 Task: Assign in the project CodeStream the issue 'Develop a new feature to allow for personalized advertising and promotions' to the sprint 'Rapid Response'. Assign in the project CodeStream the issue 'Implement a new feature to allow for intelligent content filtering and curation' to the sprint 'Rapid Response'. Assign in the project CodeStream the issue 'Address issues related to system maintenance and update management' to the sprint 'Rapid Response'. Assign in the project CodeStream the issue 'Develop a new feature to allow for automated image recognition and classification' to the sprint 'Rapid Response'
Action: Mouse moved to (244, 79)
Screenshot: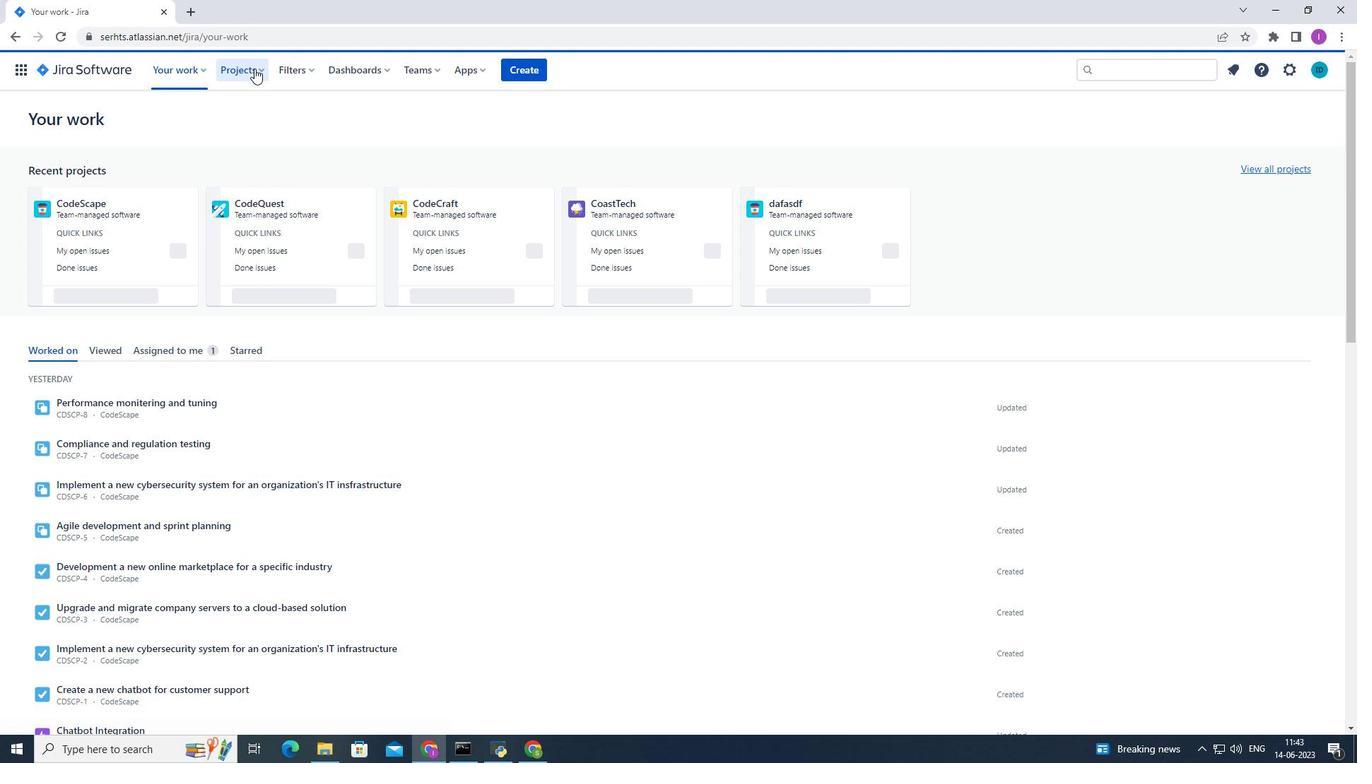 
Action: Mouse pressed left at (244, 79)
Screenshot: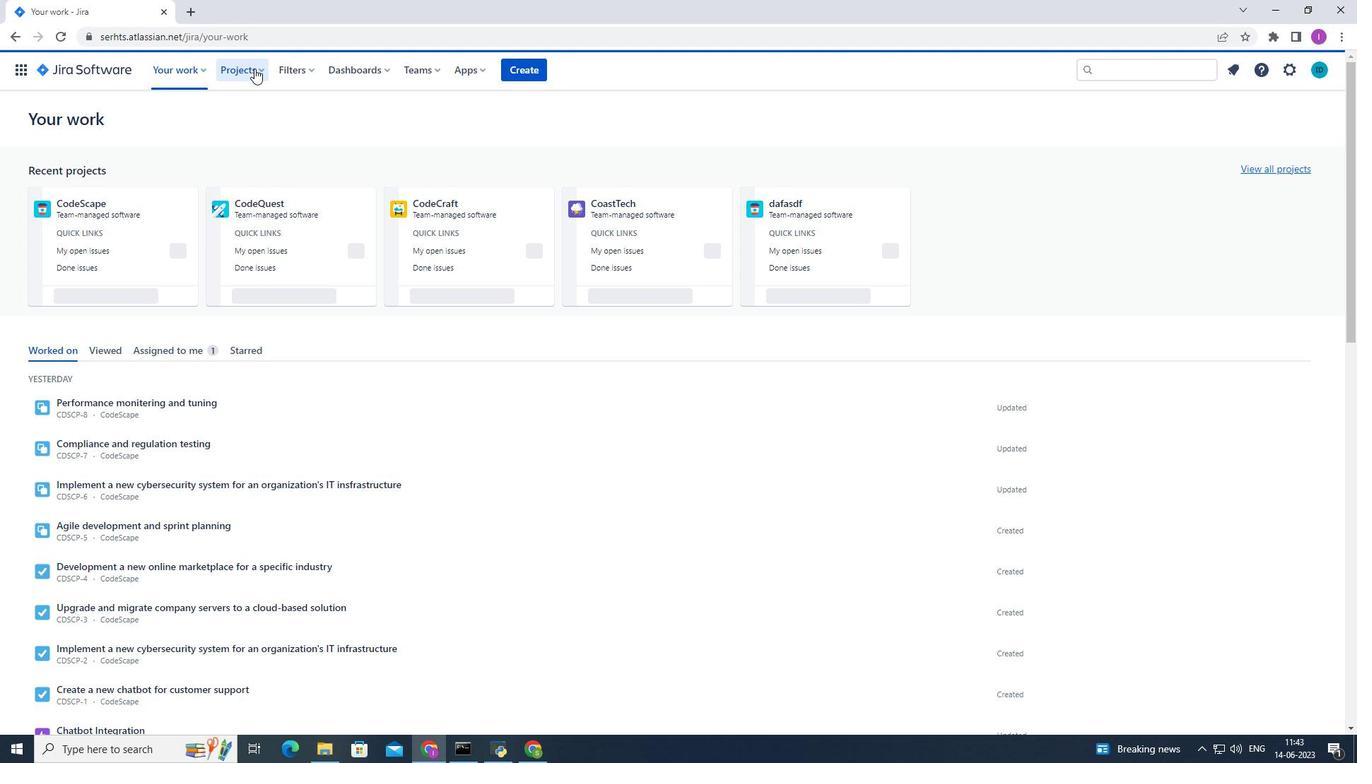 
Action: Mouse moved to (278, 129)
Screenshot: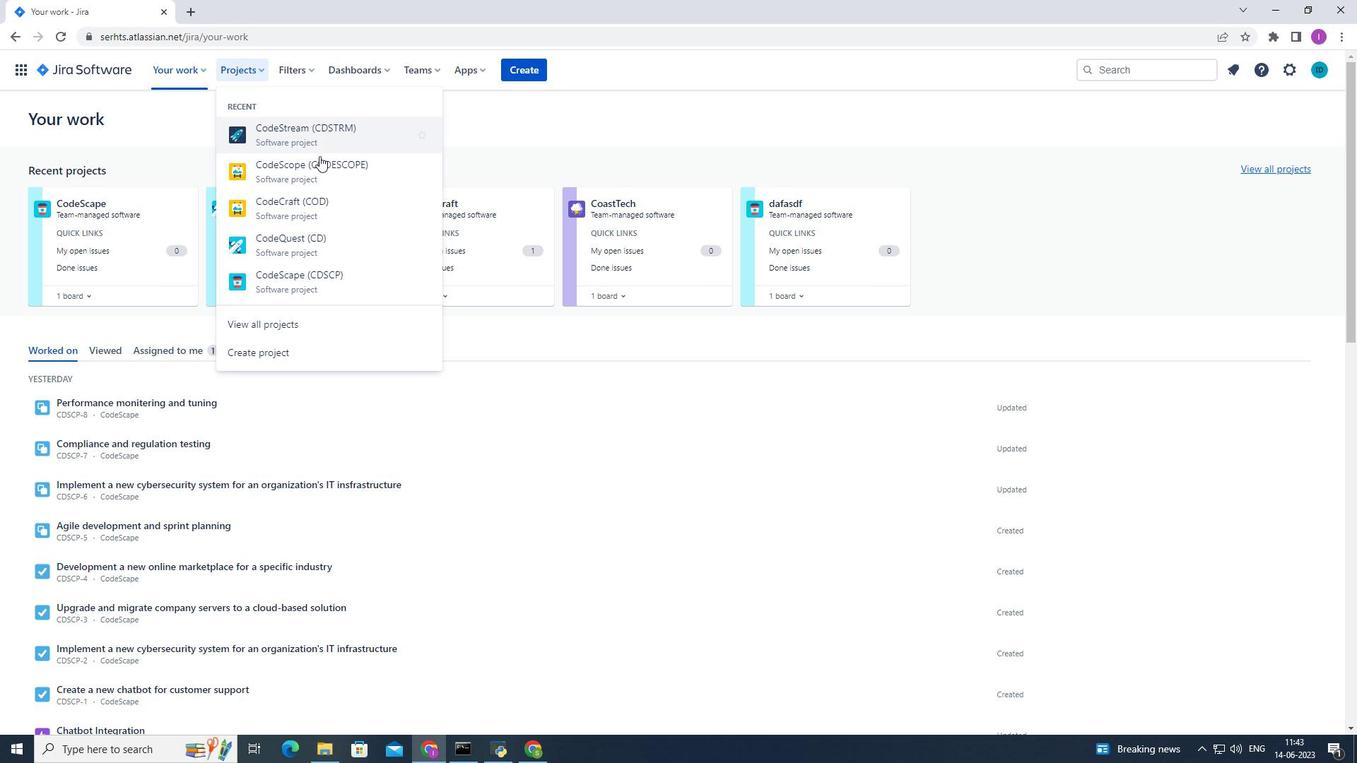 
Action: Mouse pressed left at (278, 129)
Screenshot: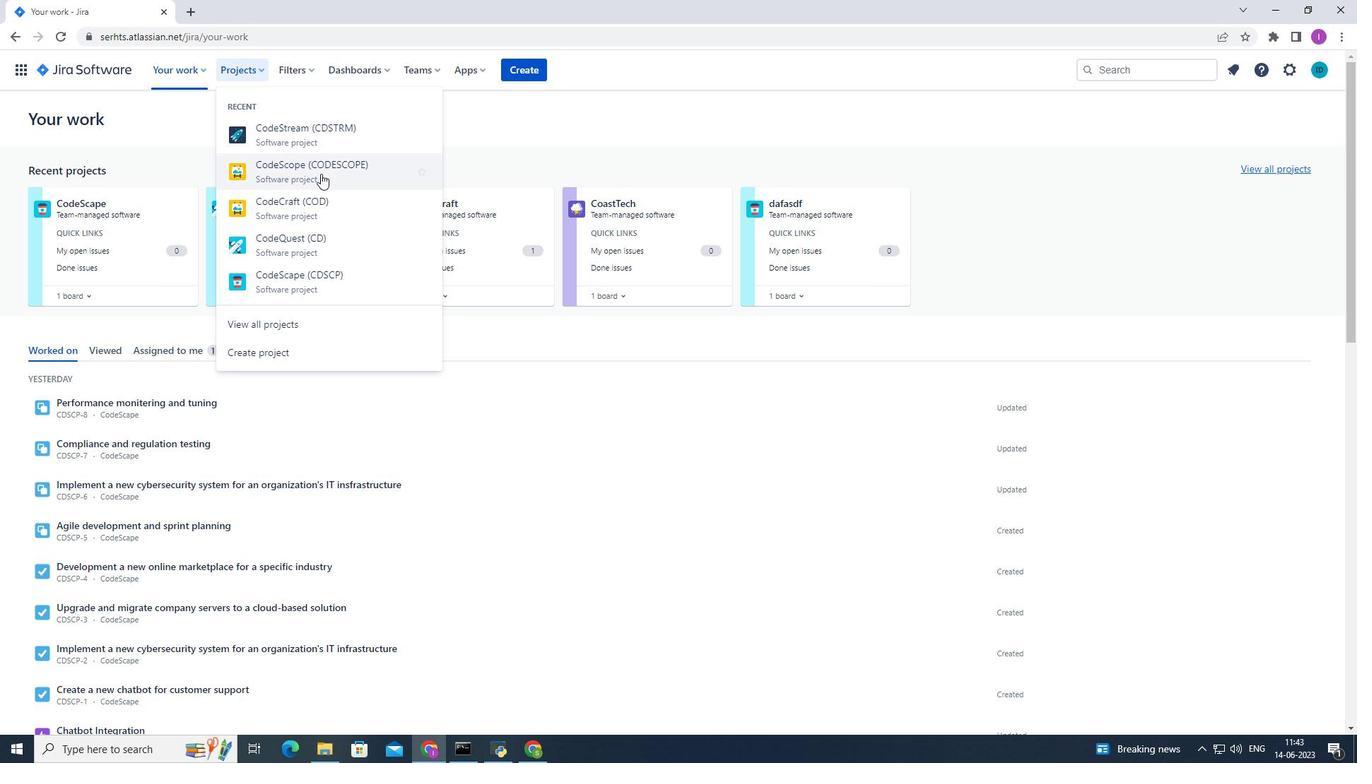 
Action: Mouse moved to (92, 215)
Screenshot: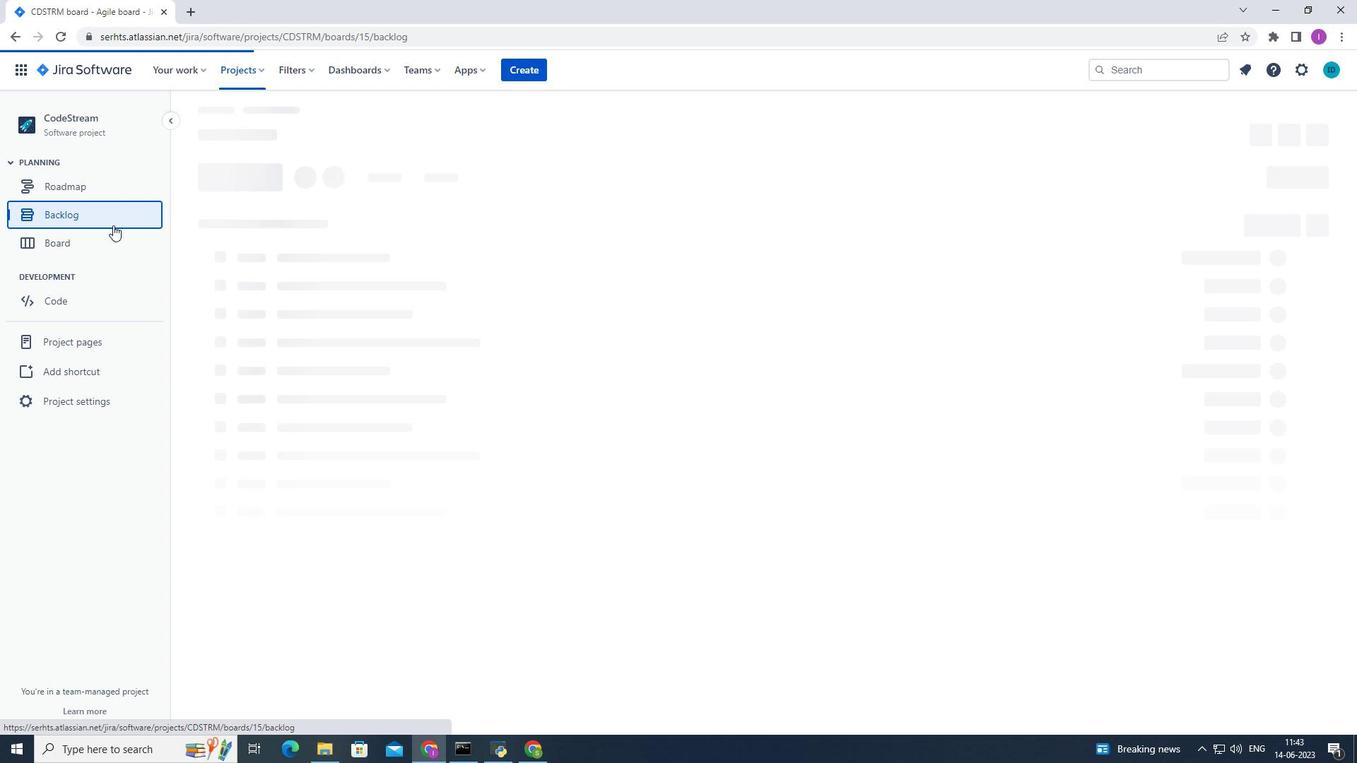 
Action: Mouse pressed left at (92, 215)
Screenshot: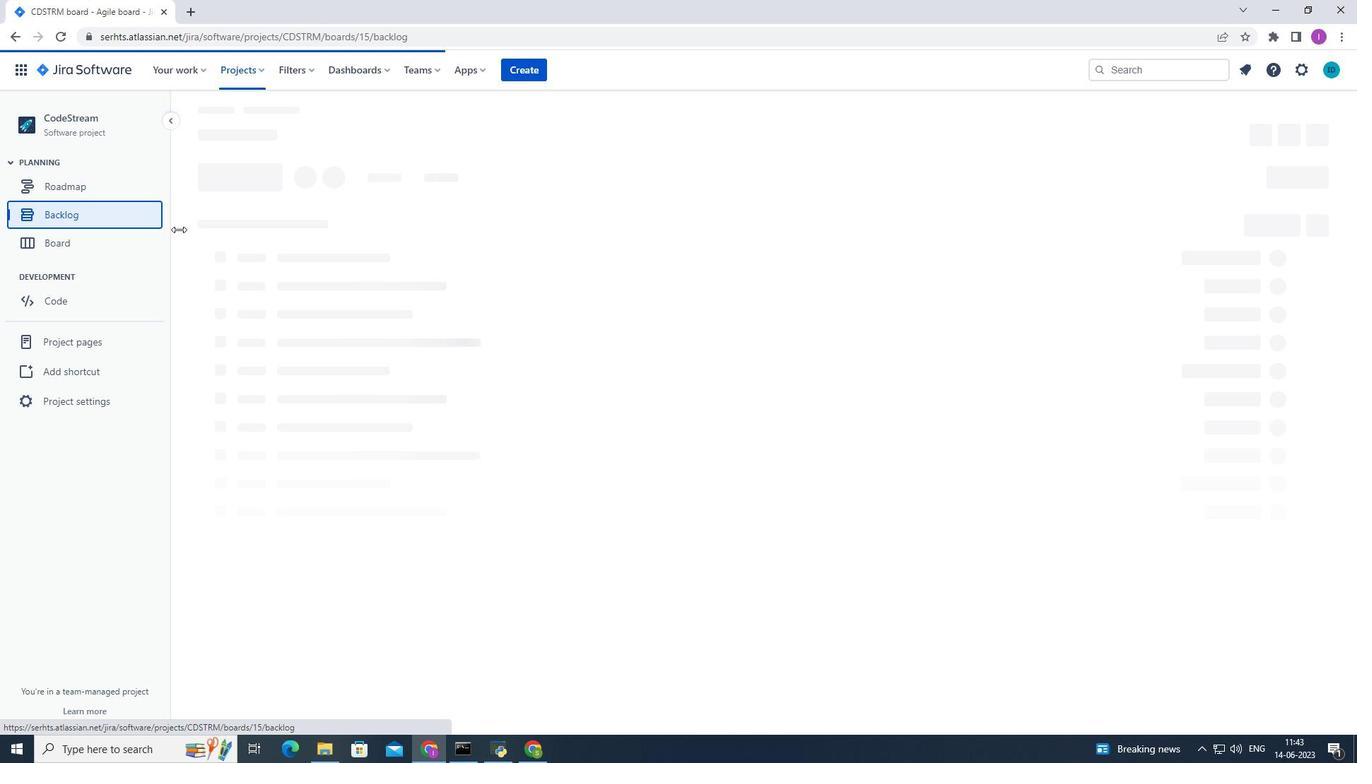 
Action: Mouse moved to (121, 65)
Screenshot: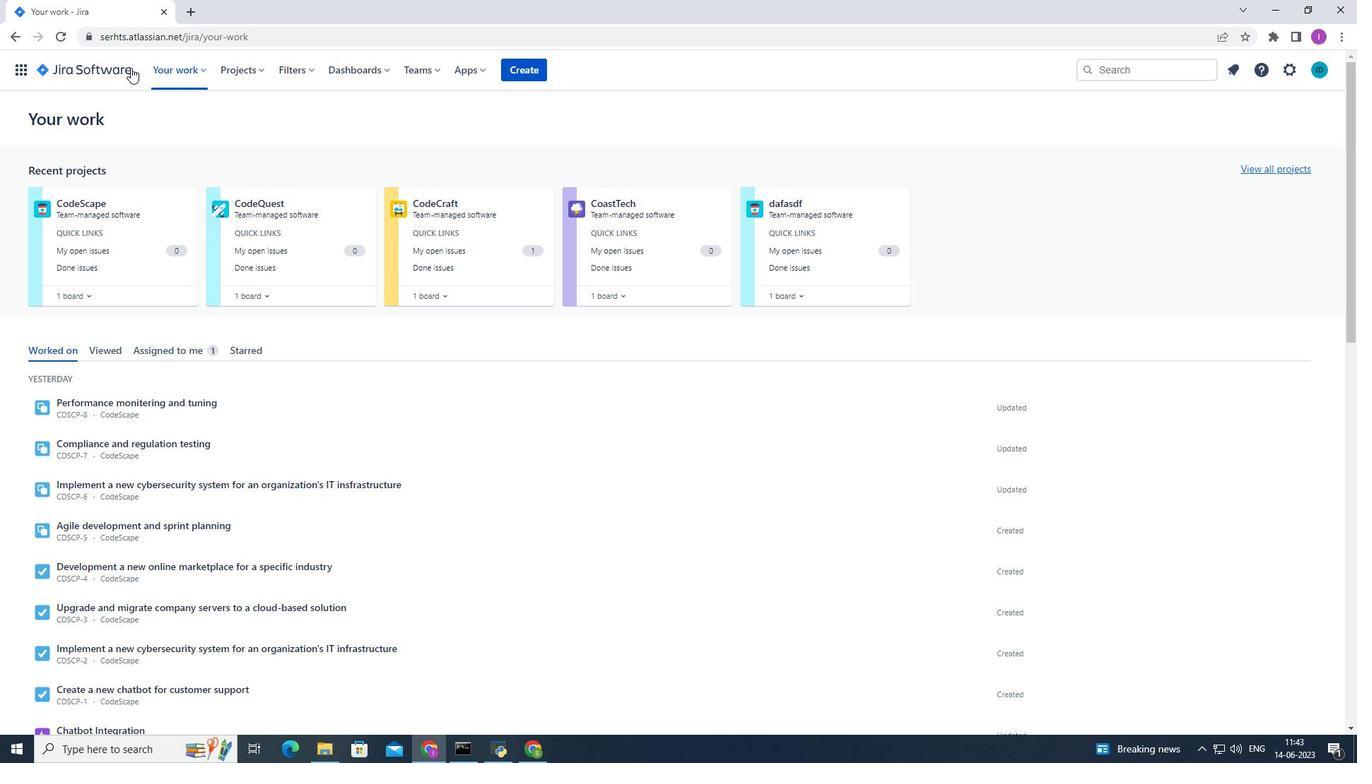 
Action: Mouse pressed left at (121, 65)
Screenshot: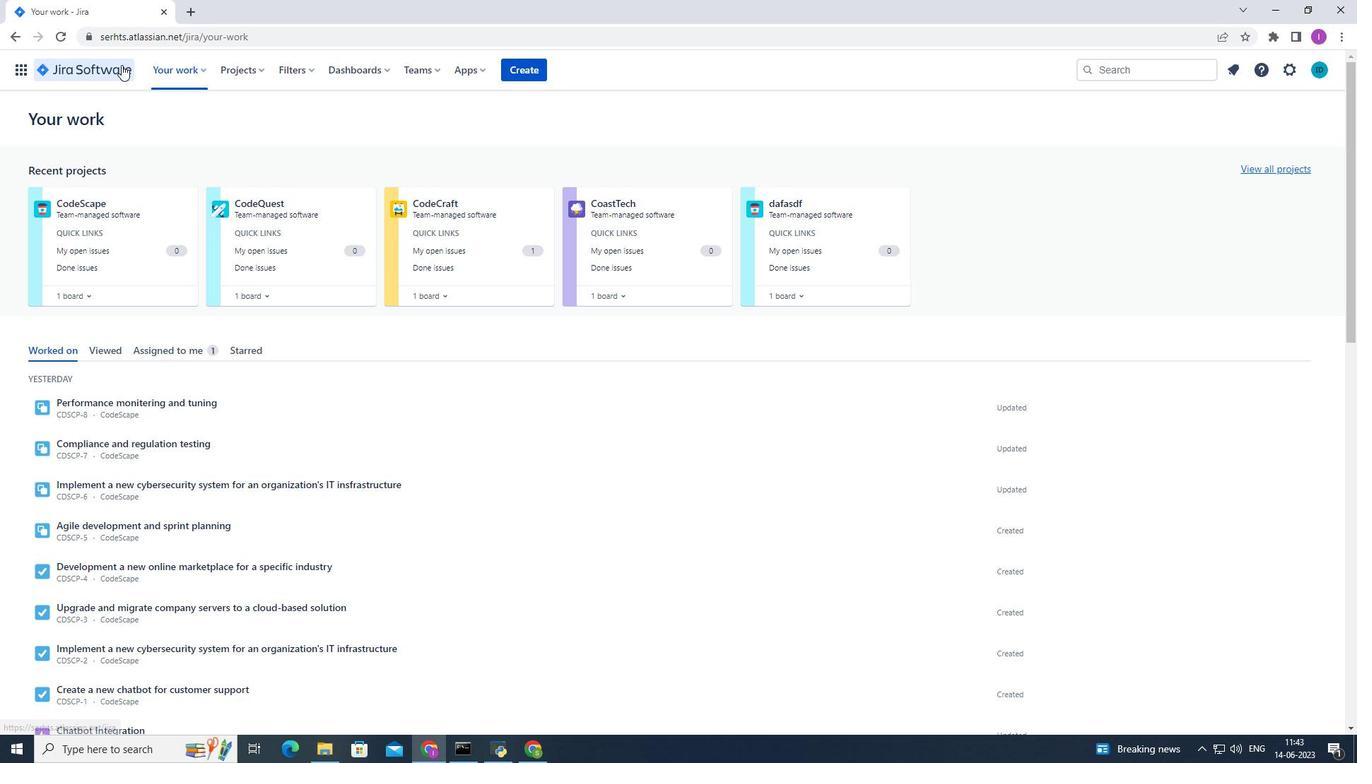 
Action: Mouse moved to (245, 70)
Screenshot: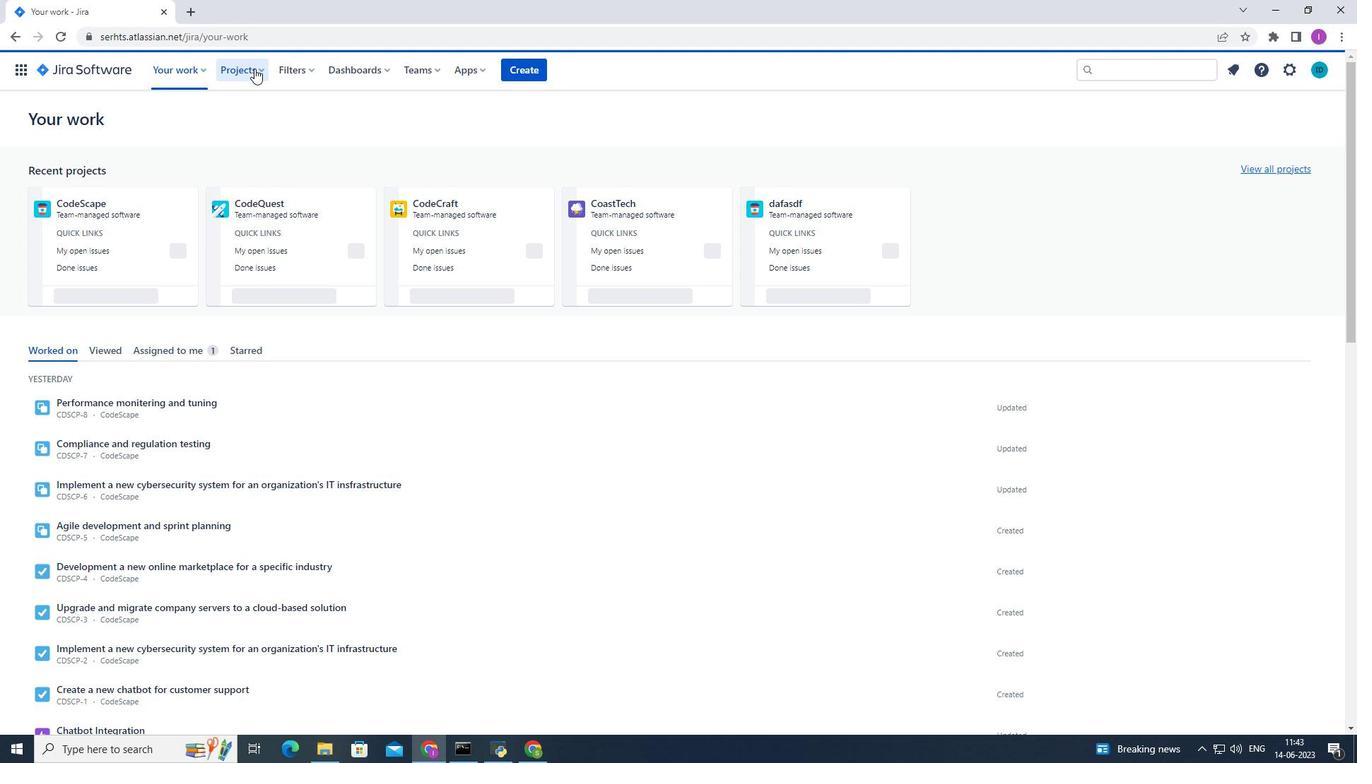 
Action: Mouse pressed left at (245, 70)
Screenshot: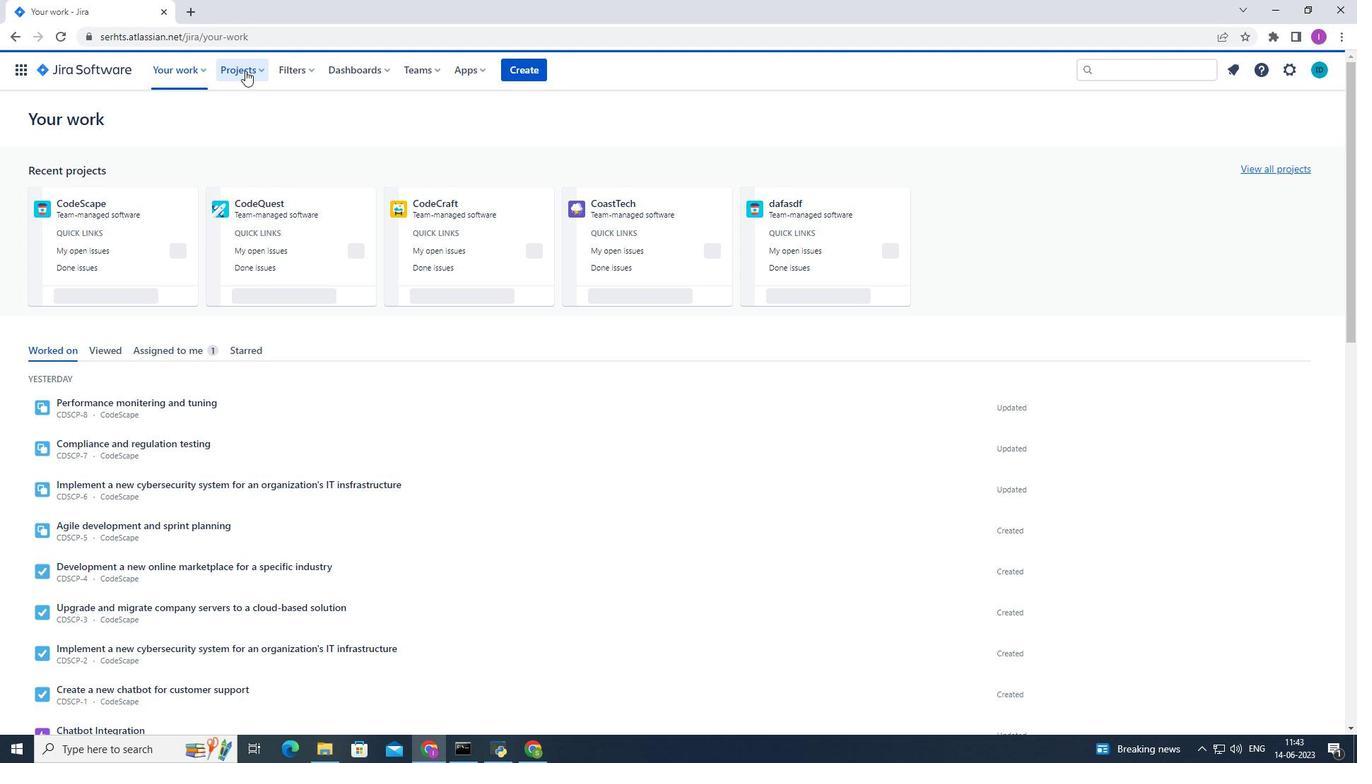 
Action: Mouse moved to (296, 121)
Screenshot: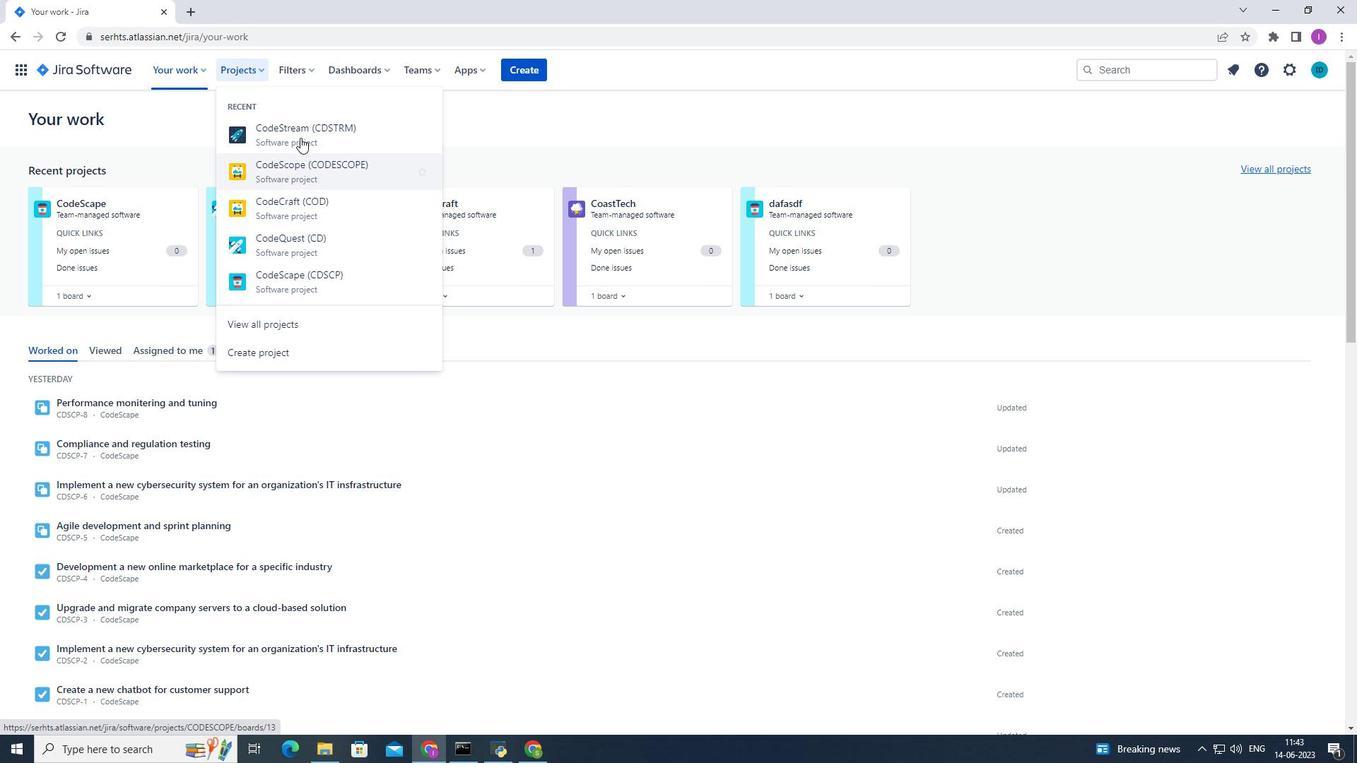 
Action: Mouse pressed left at (296, 121)
Screenshot: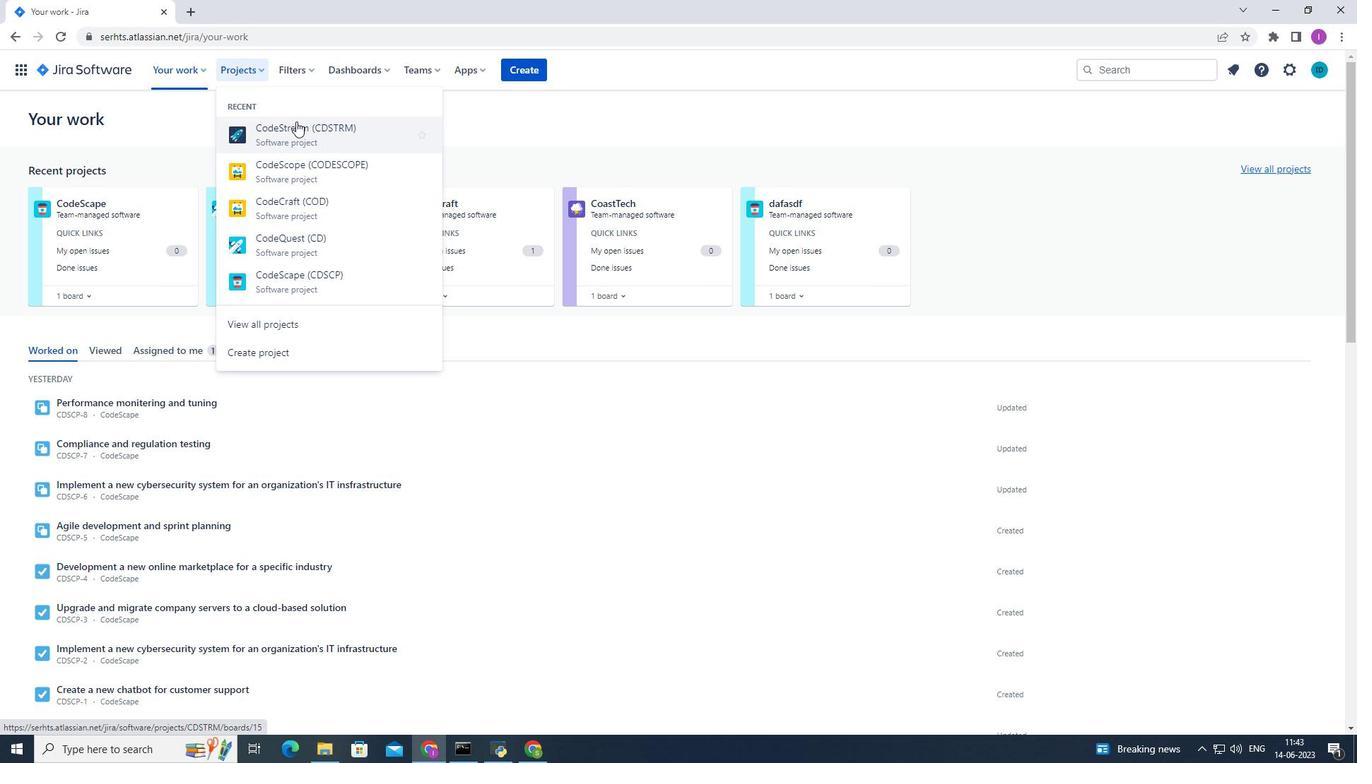 
Action: Mouse moved to (75, 219)
Screenshot: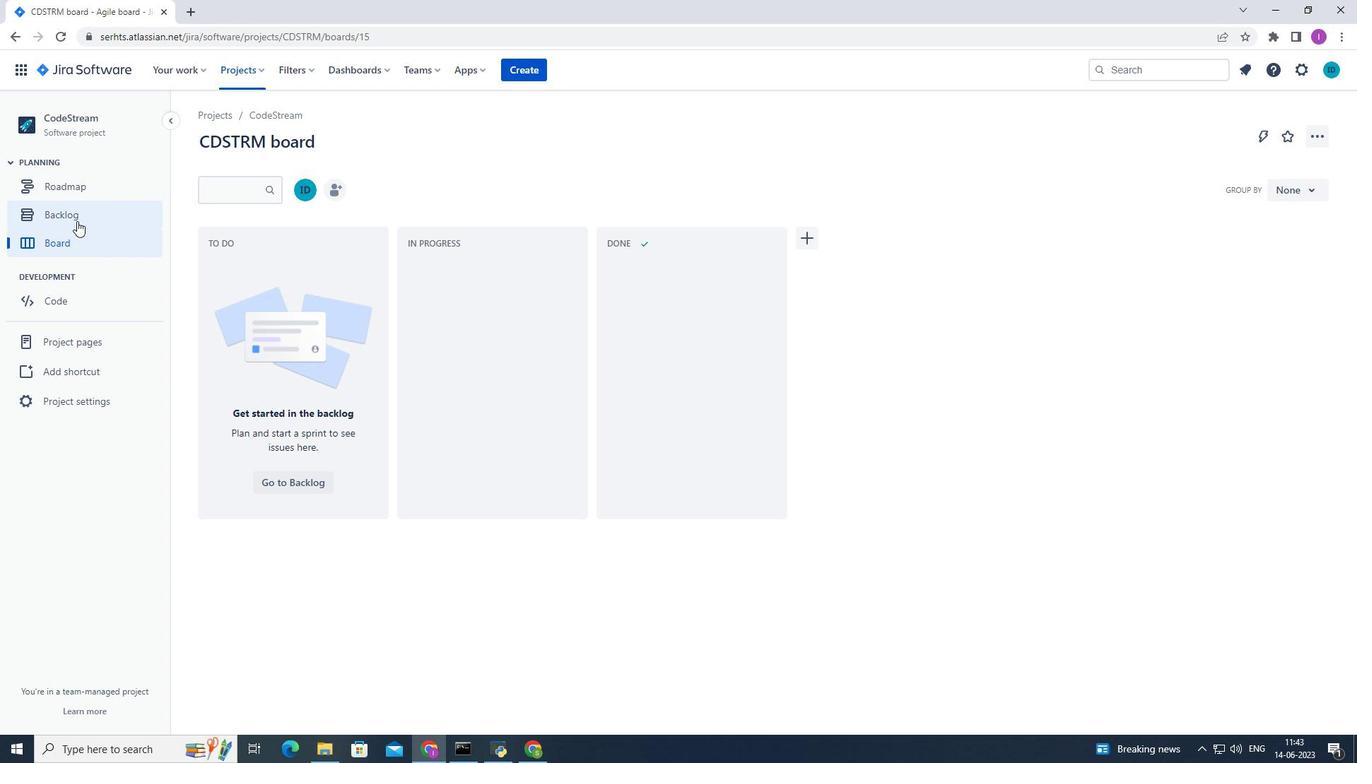 
Action: Mouse pressed left at (75, 219)
Screenshot: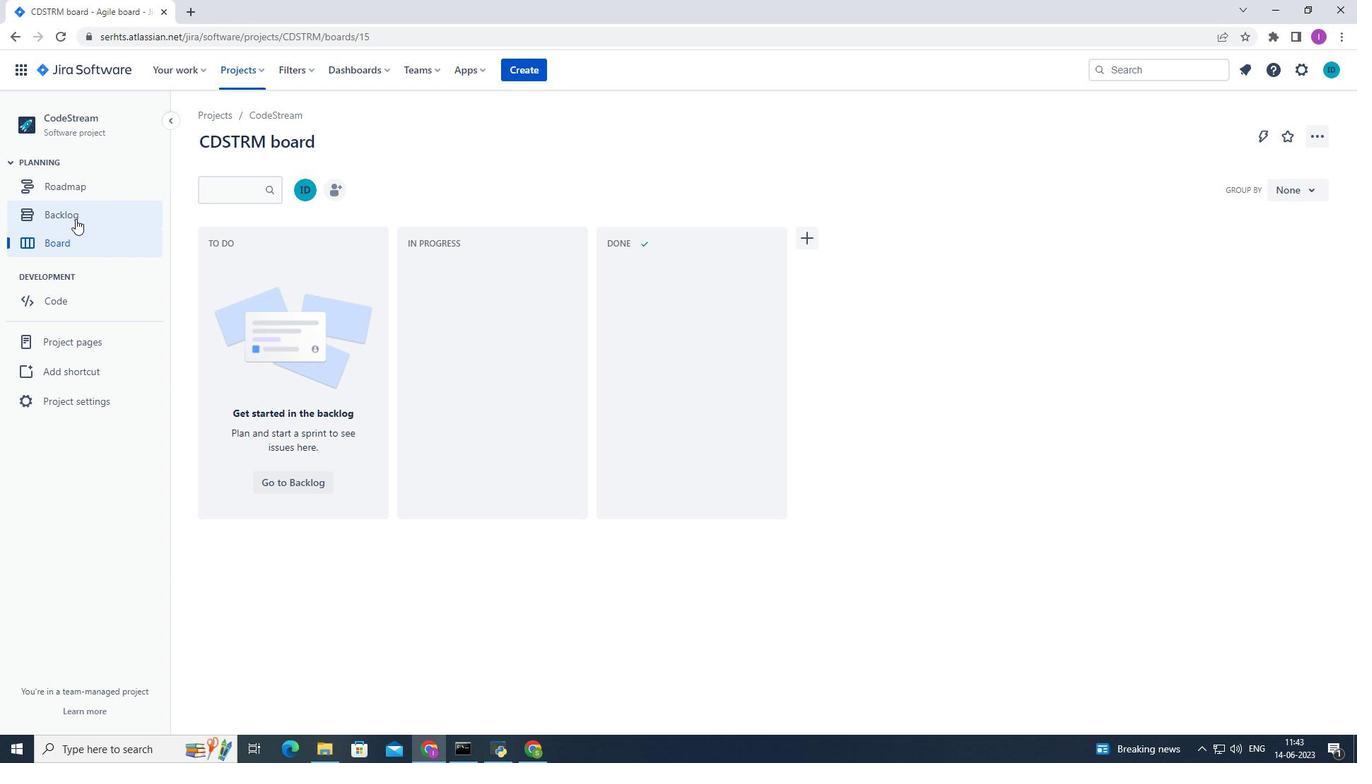 
Action: Mouse moved to (588, 419)
Screenshot: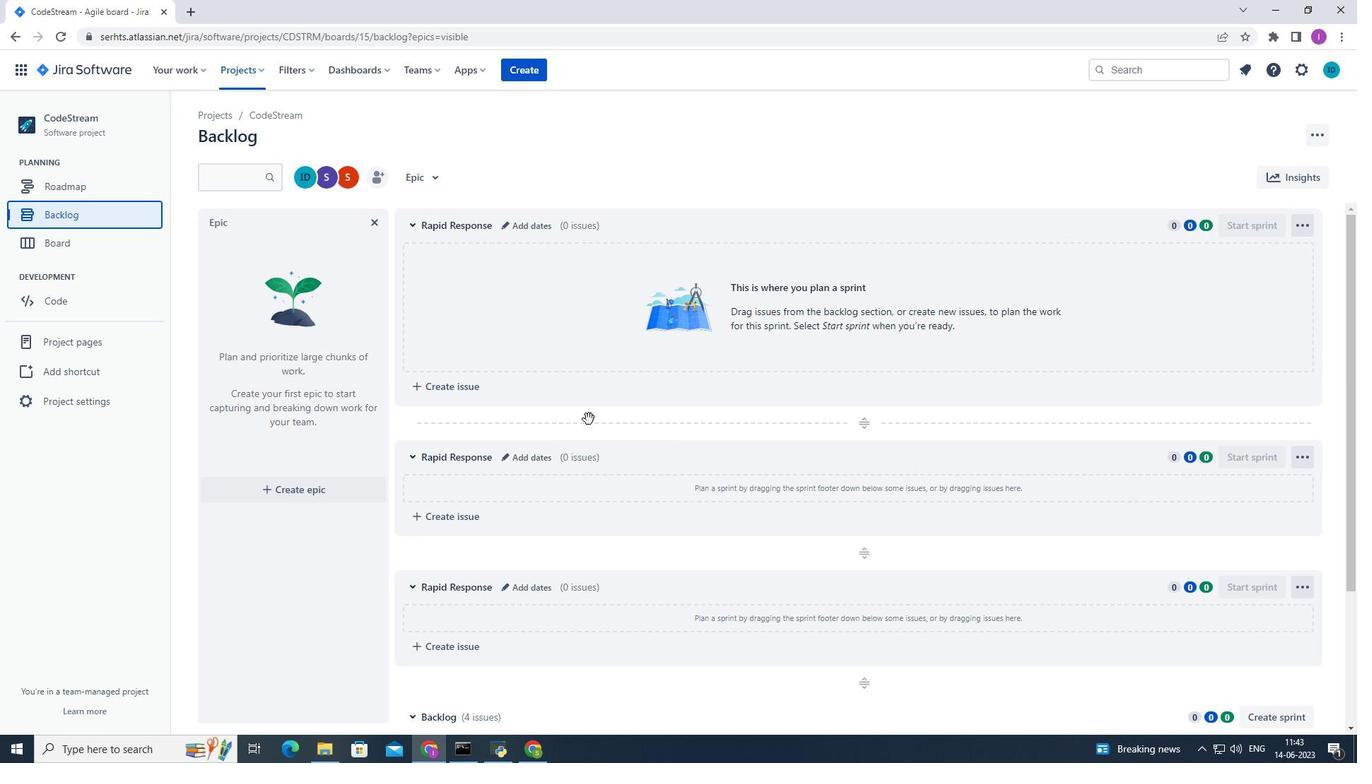 
Action: Mouse scrolled (588, 418) with delta (0, 0)
Screenshot: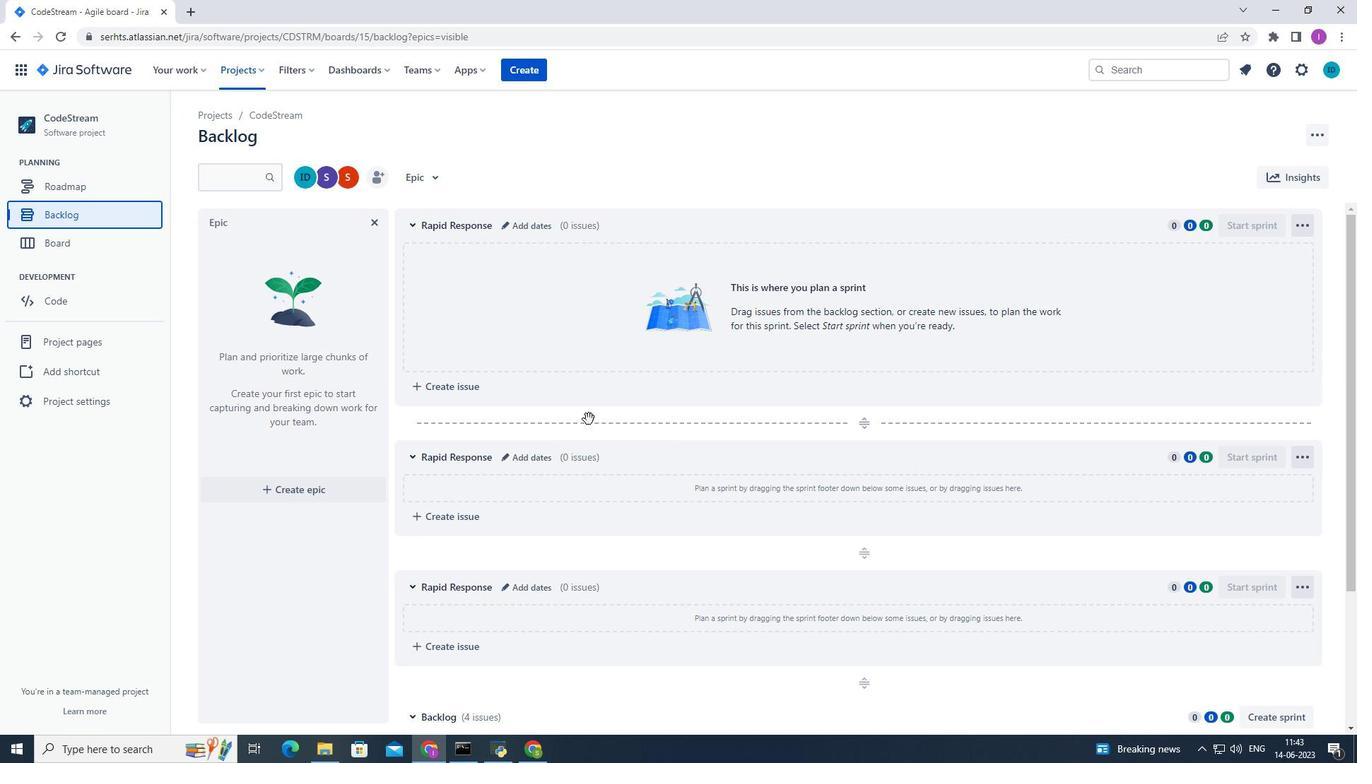 
Action: Mouse moved to (592, 419)
Screenshot: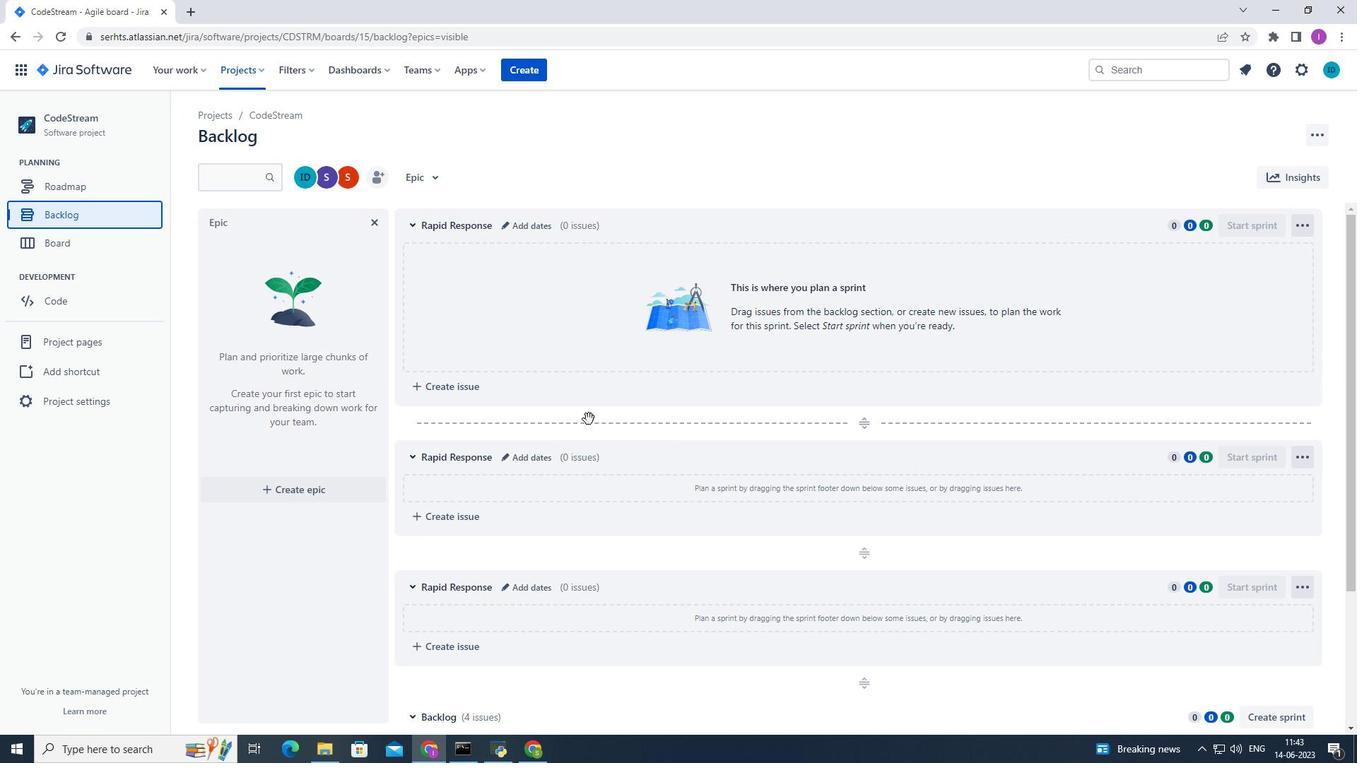 
Action: Mouse scrolled (591, 418) with delta (0, 0)
Screenshot: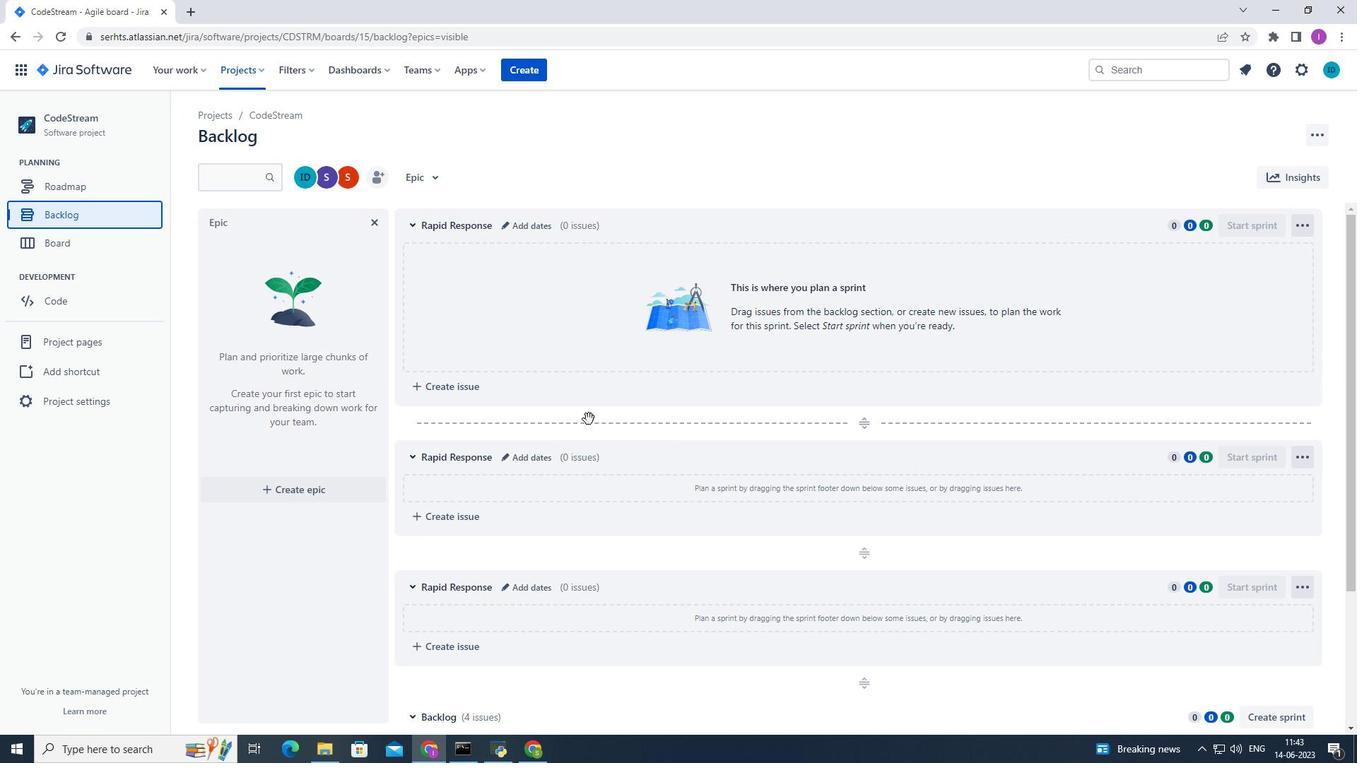 
Action: Mouse moved to (637, 437)
Screenshot: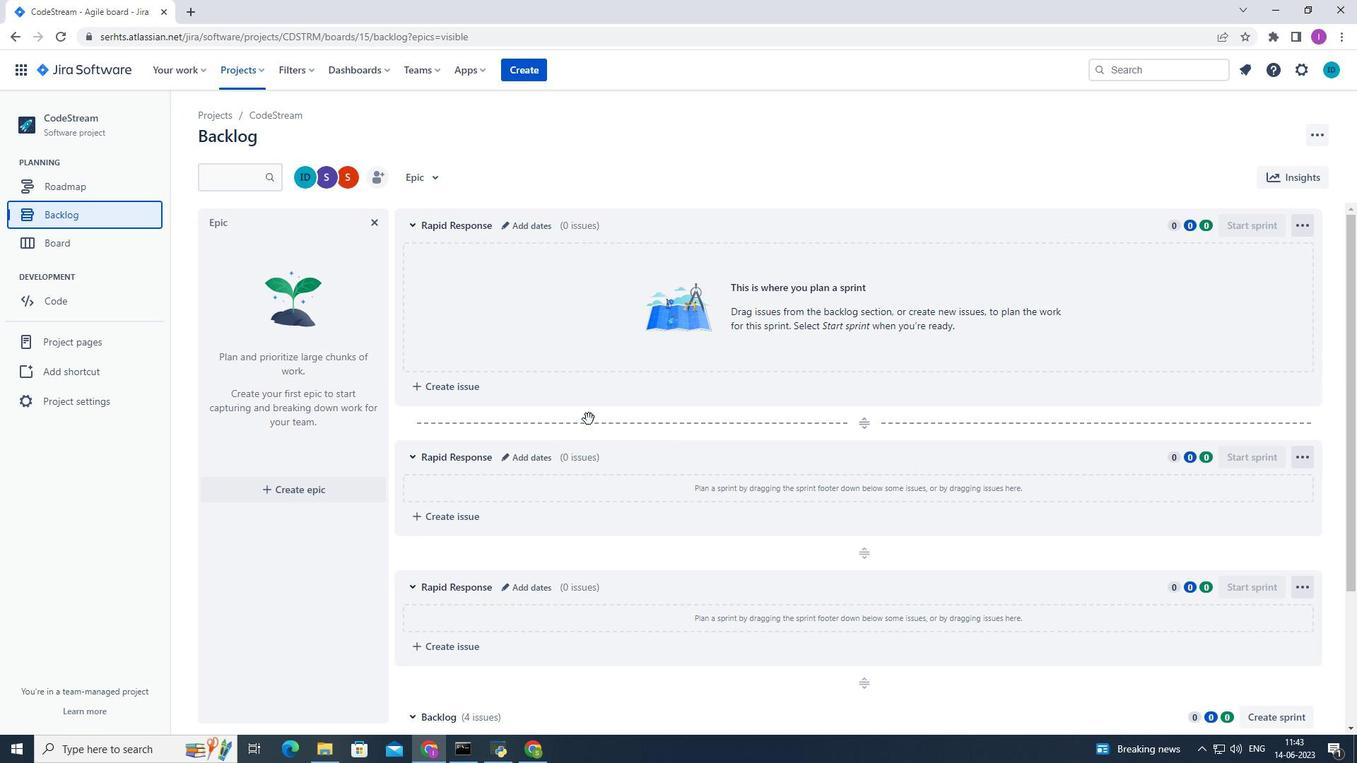 
Action: Mouse scrolled (612, 426) with delta (0, 0)
Screenshot: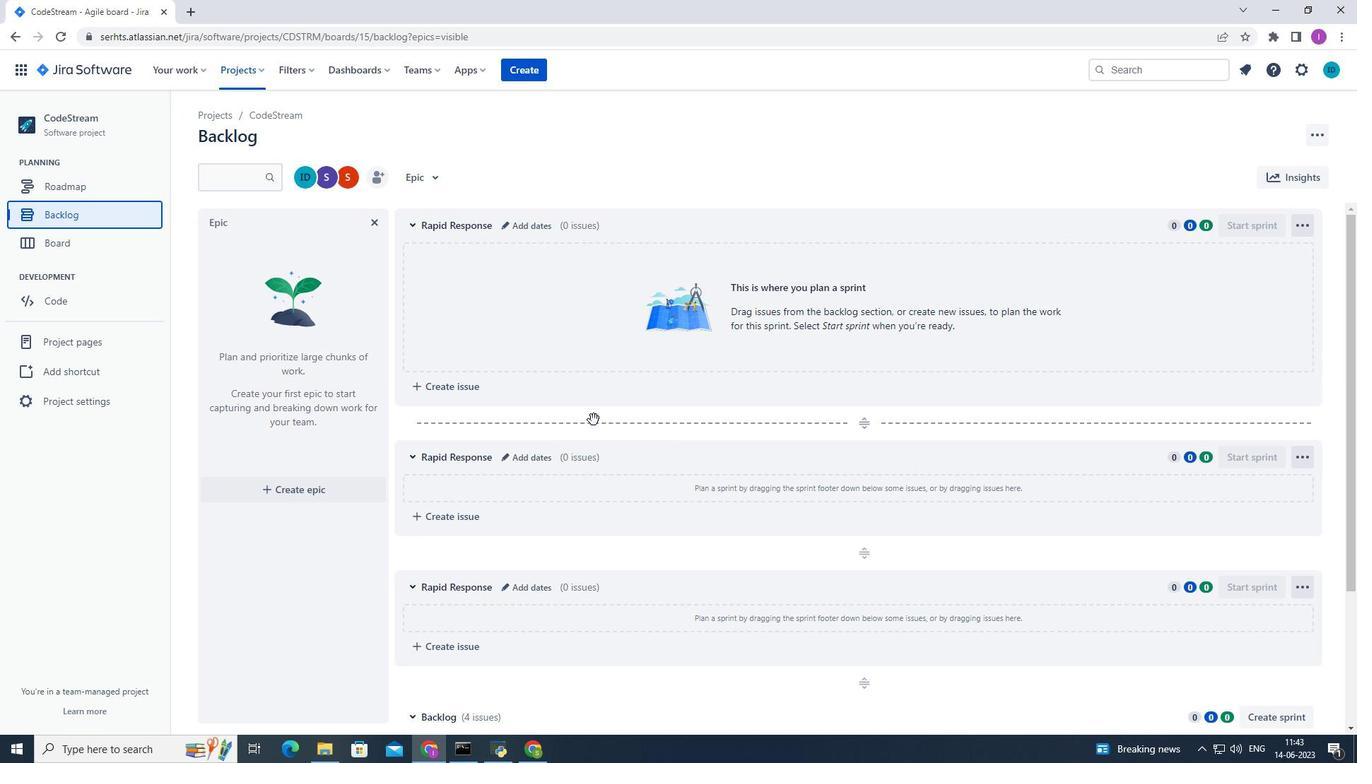 
Action: Mouse moved to (695, 444)
Screenshot: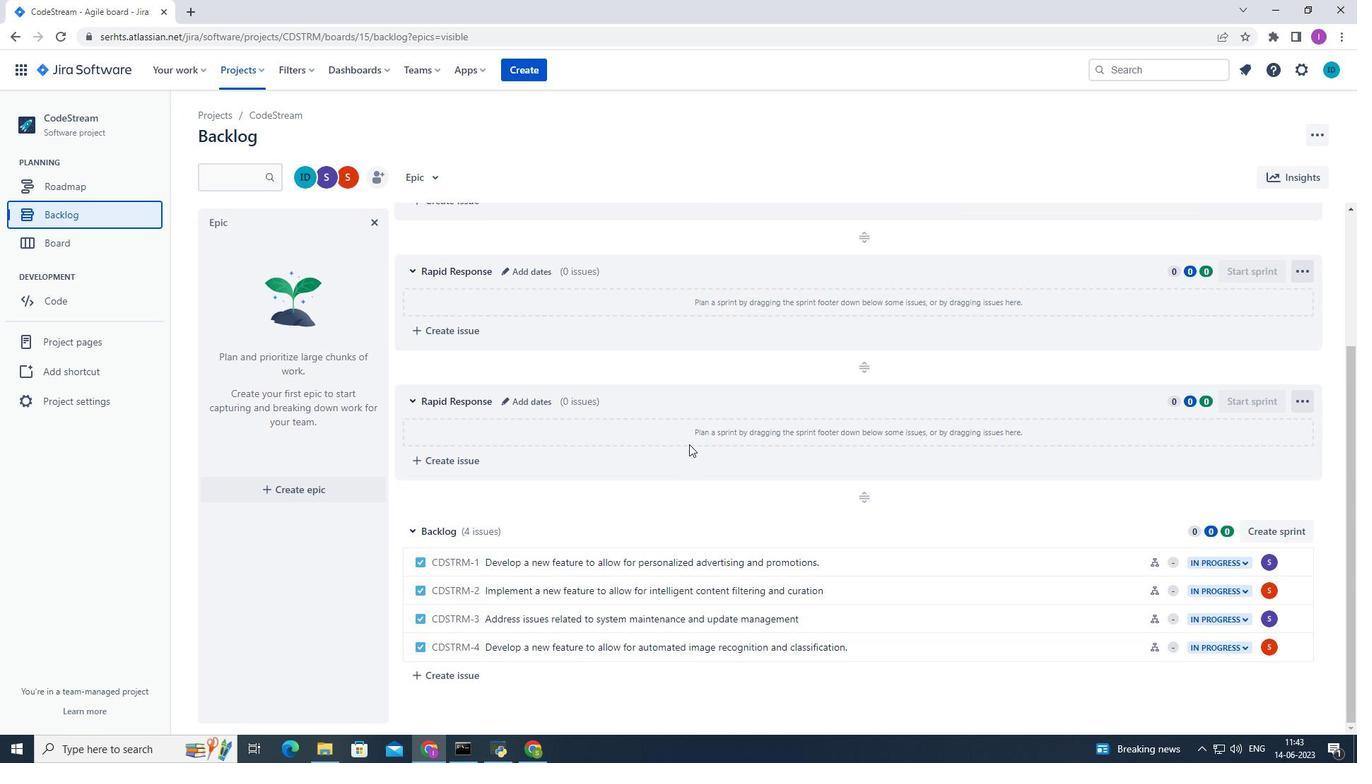 
Action: Mouse scrolled (695, 444) with delta (0, 0)
Screenshot: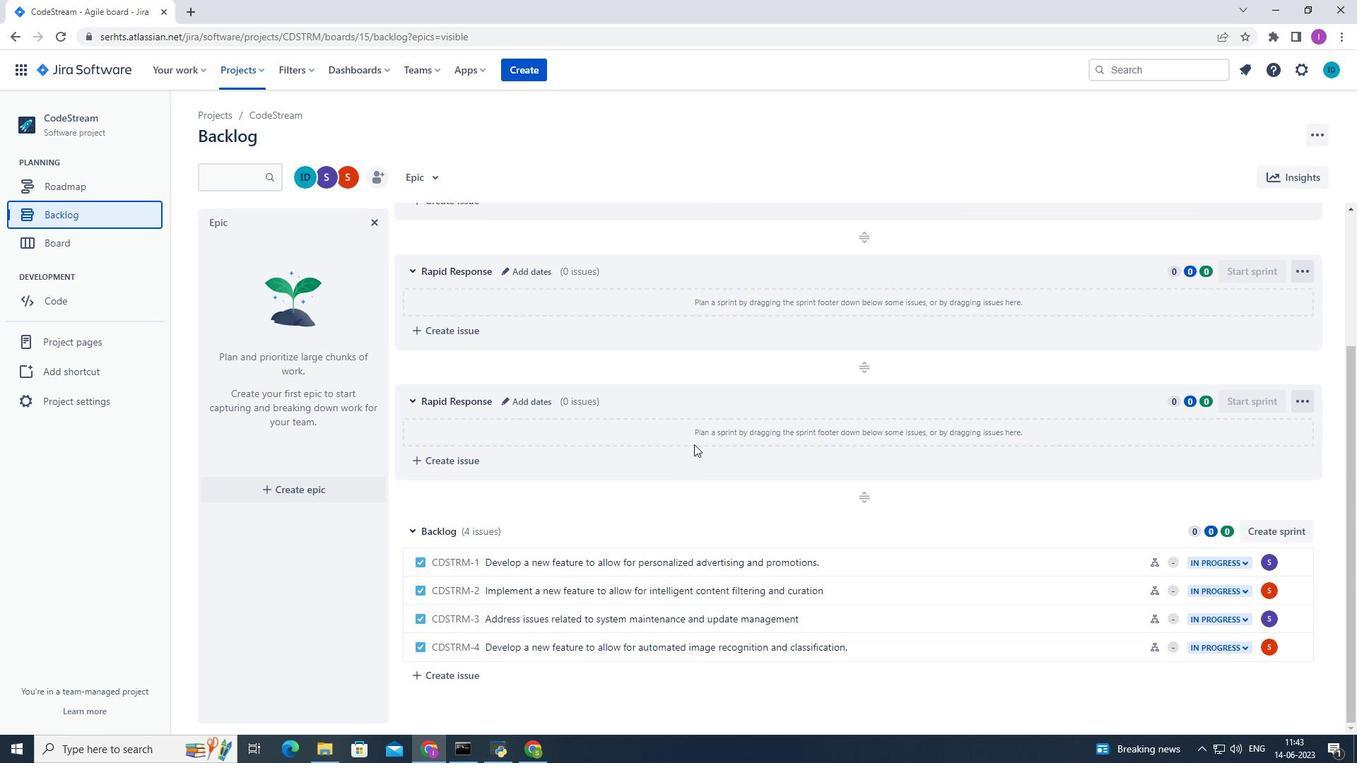 
Action: Mouse scrolled (695, 444) with delta (0, 0)
Screenshot: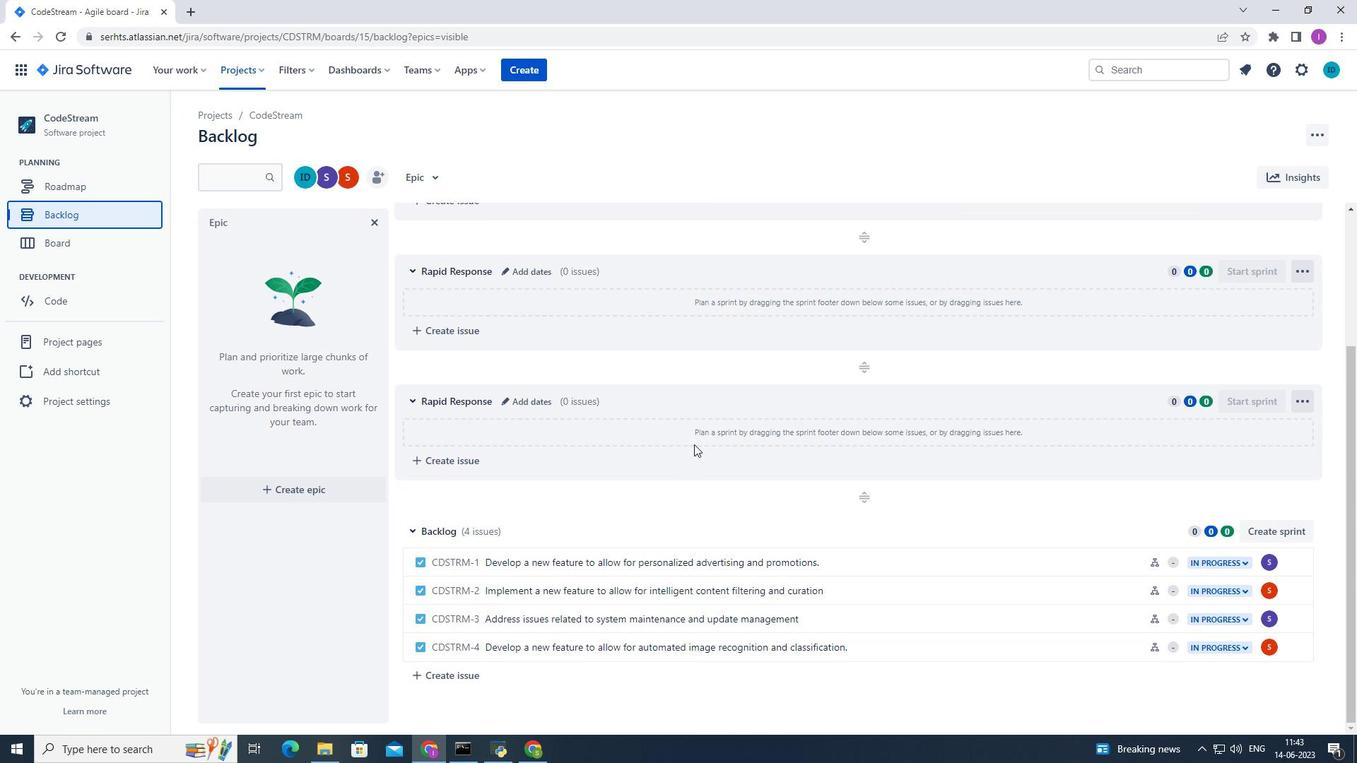 
Action: Mouse scrolled (695, 444) with delta (0, 0)
Screenshot: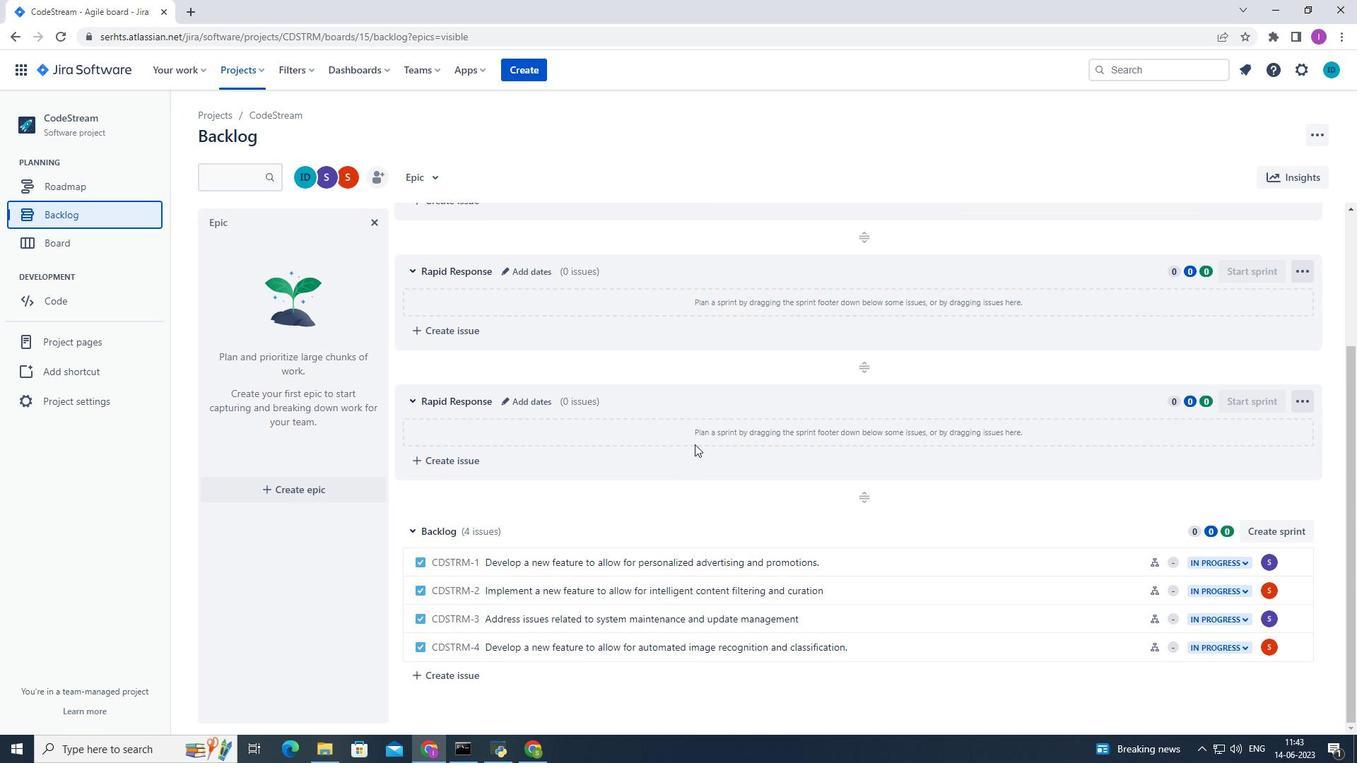 
Action: Mouse moved to (1296, 560)
Screenshot: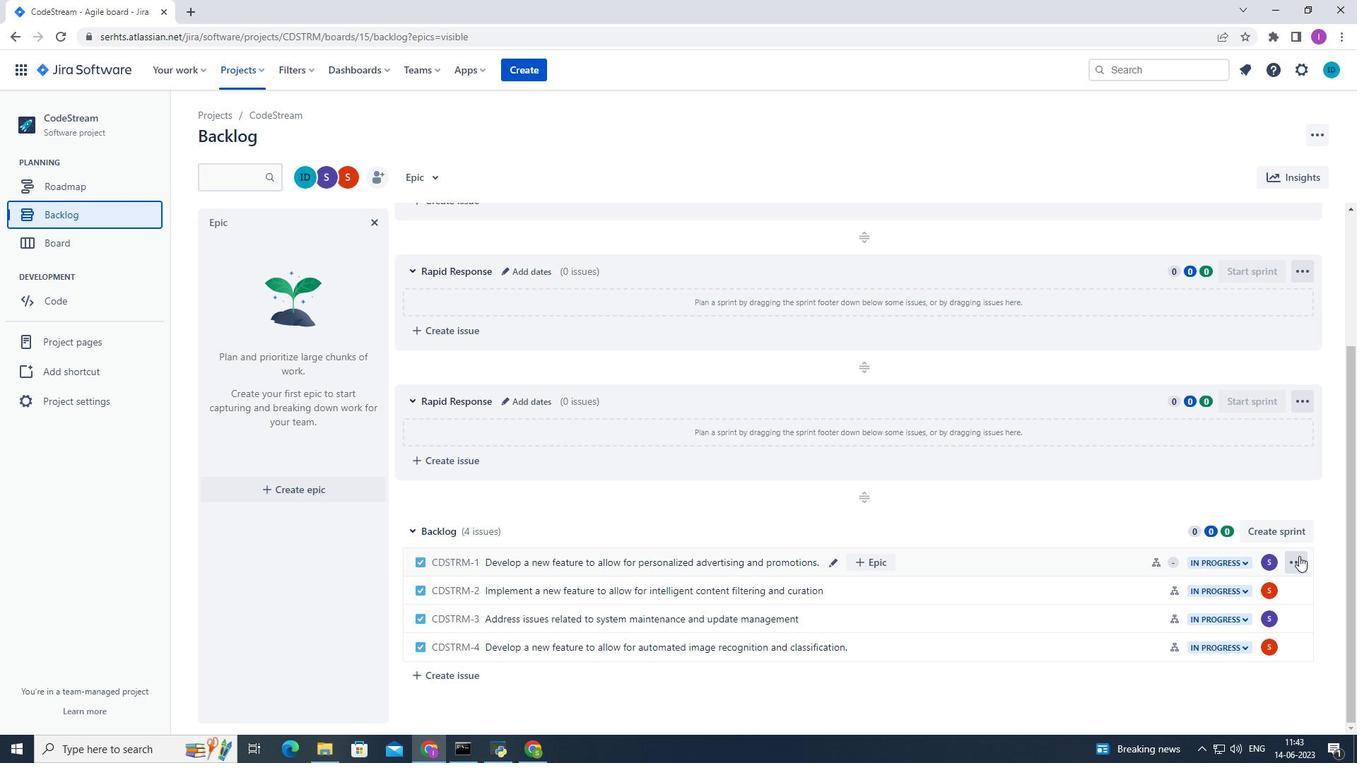 
Action: Mouse pressed left at (1296, 560)
Screenshot: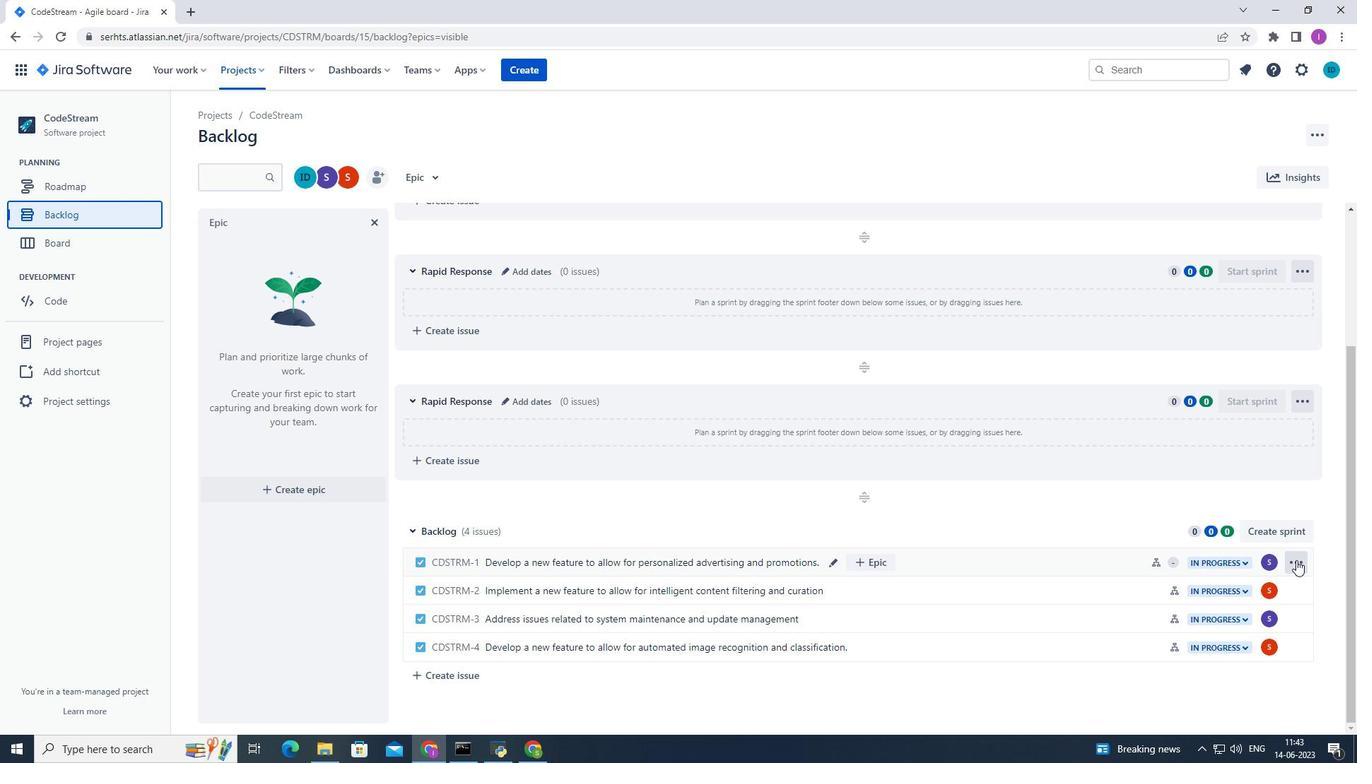 
Action: Mouse pressed left at (1296, 560)
Screenshot: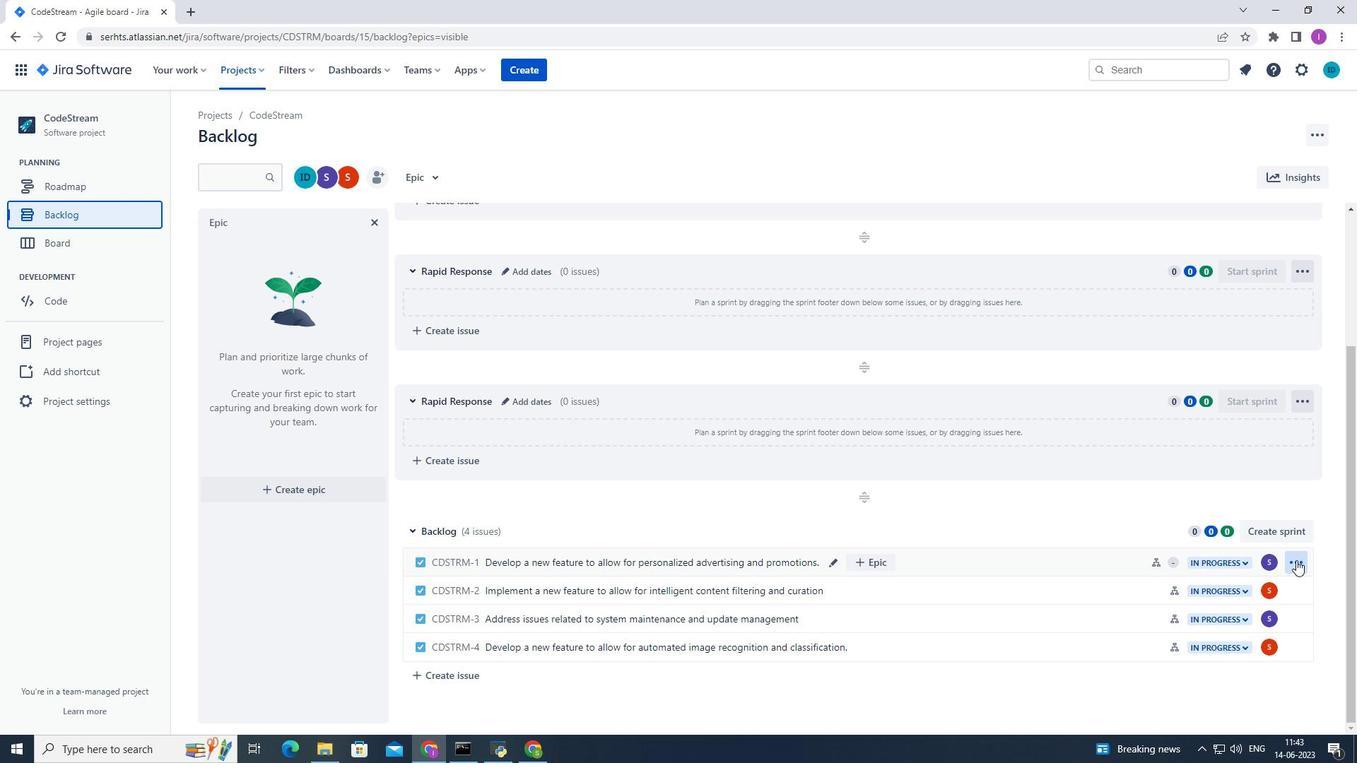
Action: Mouse moved to (1298, 562)
Screenshot: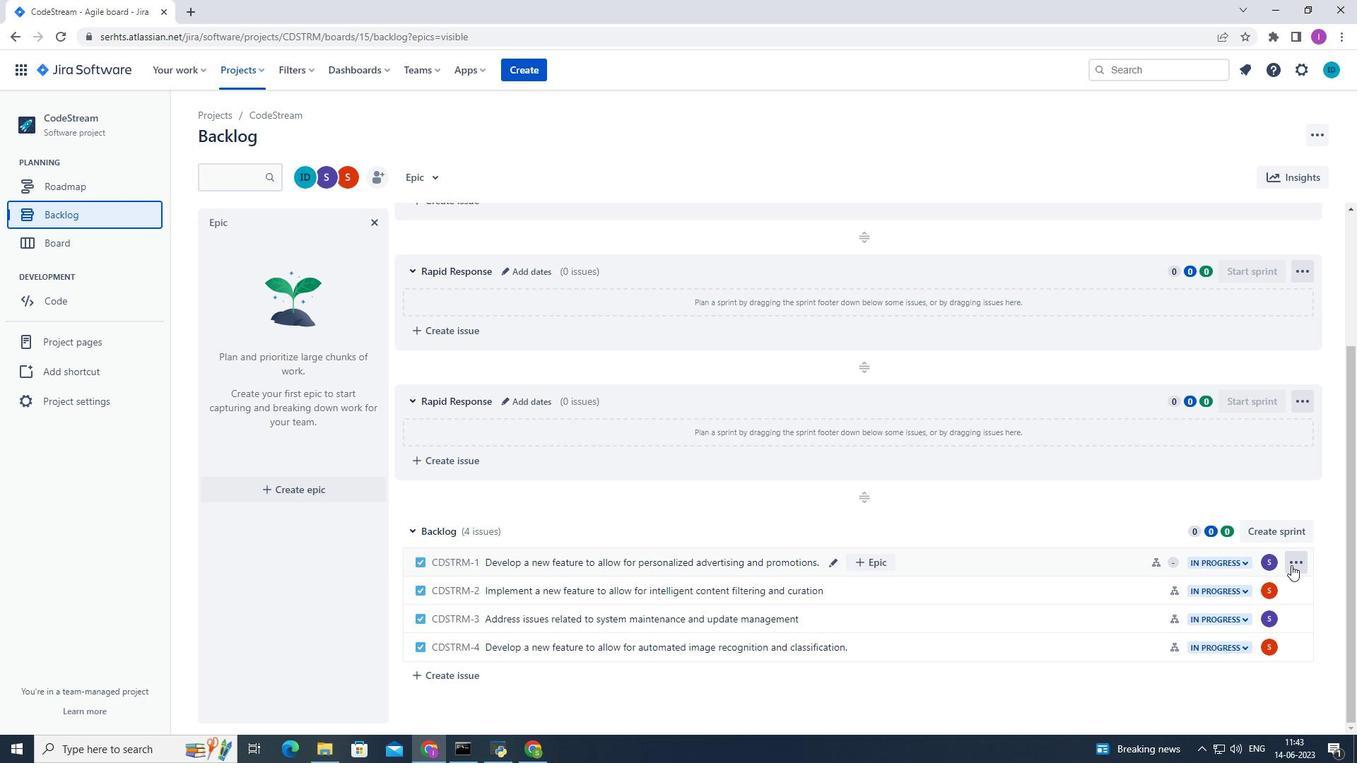 
Action: Mouse pressed left at (1298, 562)
Screenshot: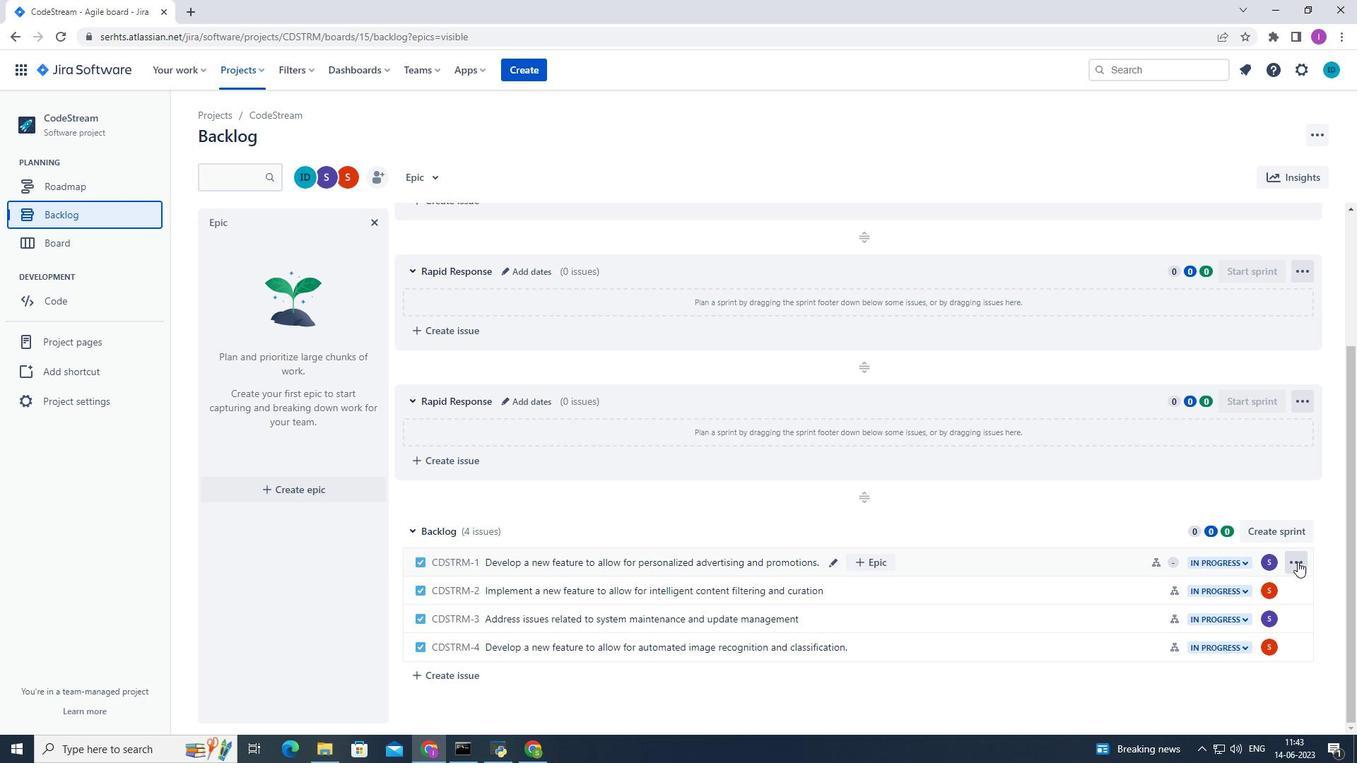 
Action: Mouse moved to (1254, 440)
Screenshot: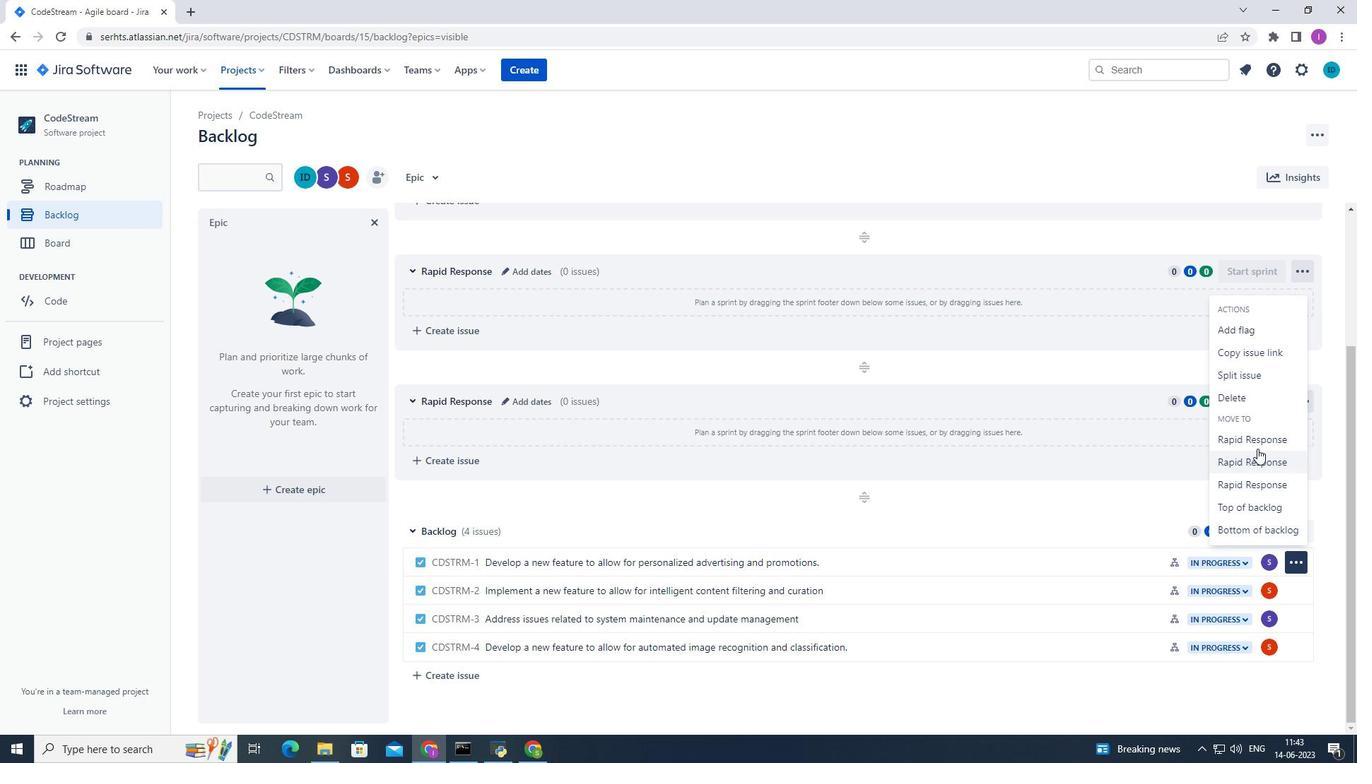
Action: Mouse pressed left at (1254, 440)
Screenshot: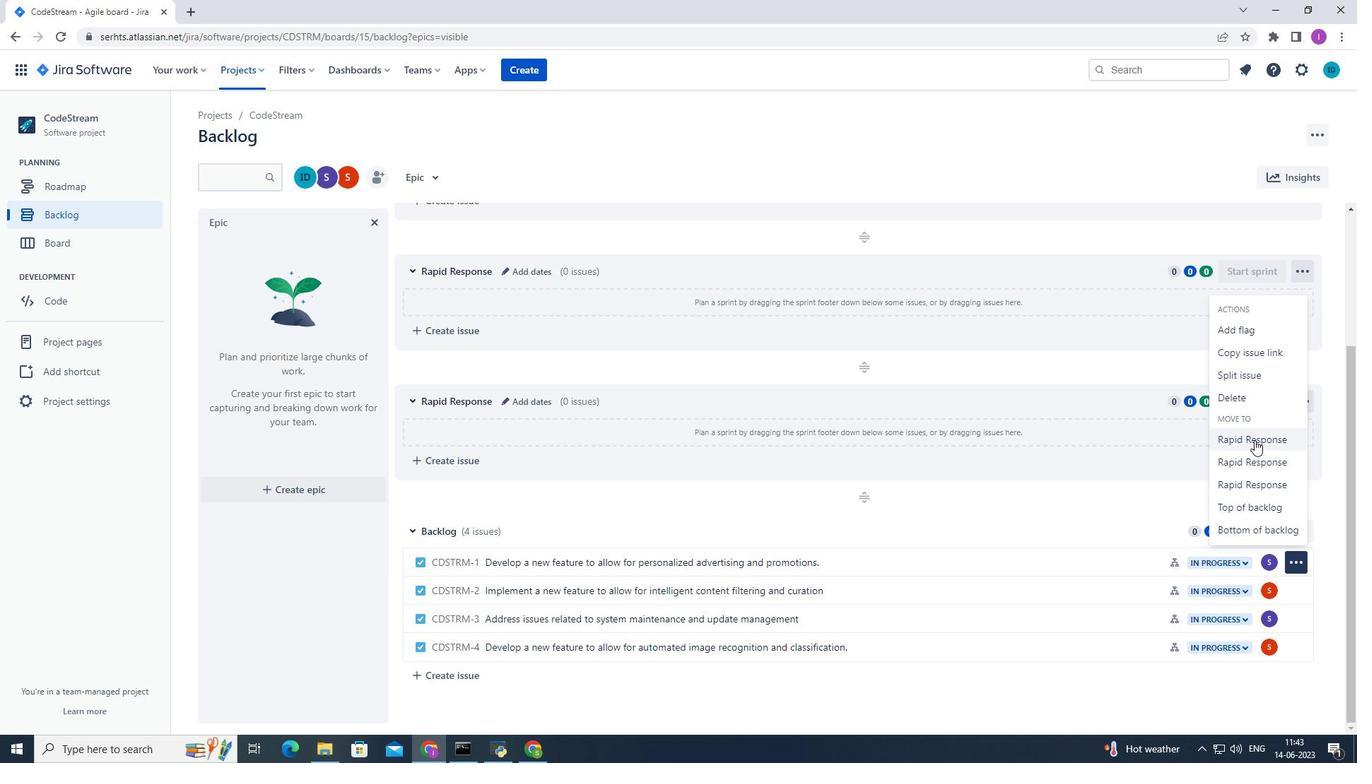 
Action: Mouse moved to (1291, 592)
Screenshot: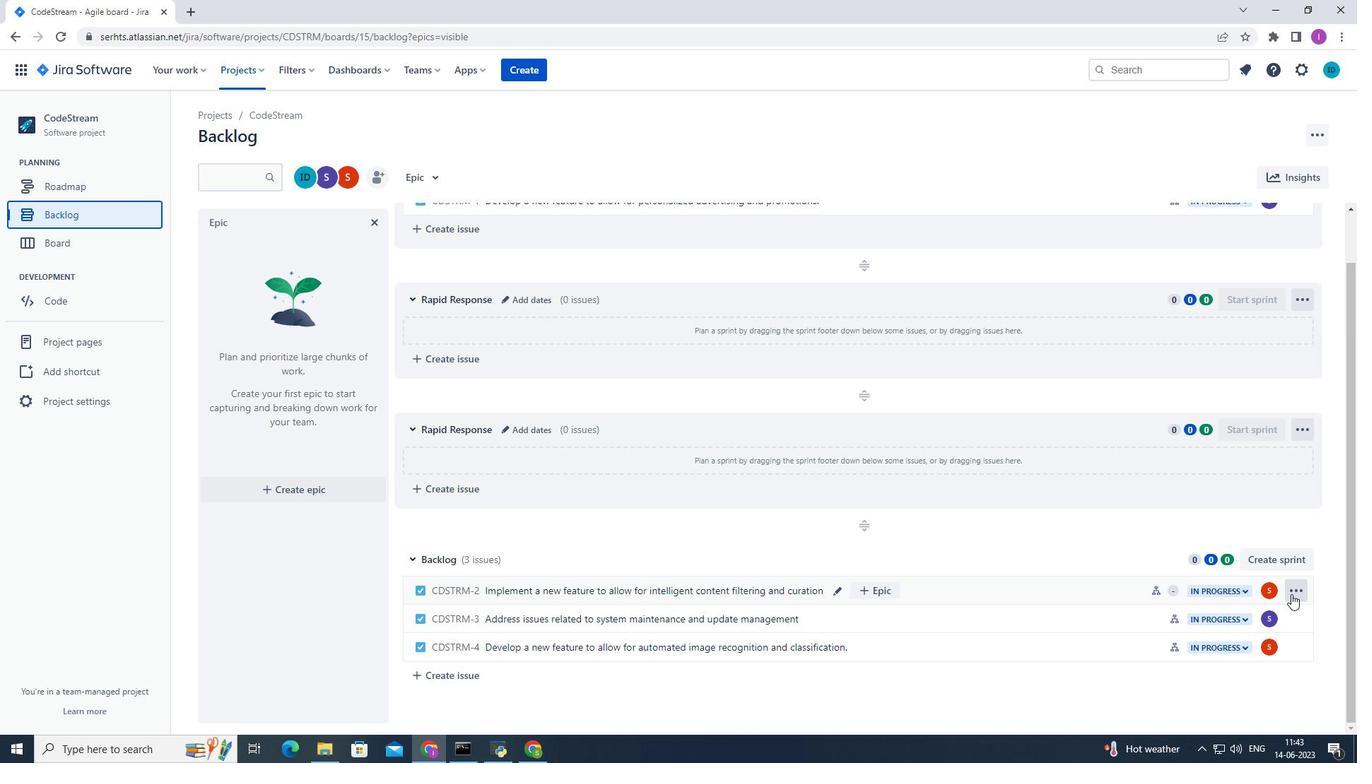 
Action: Mouse pressed left at (1291, 592)
Screenshot: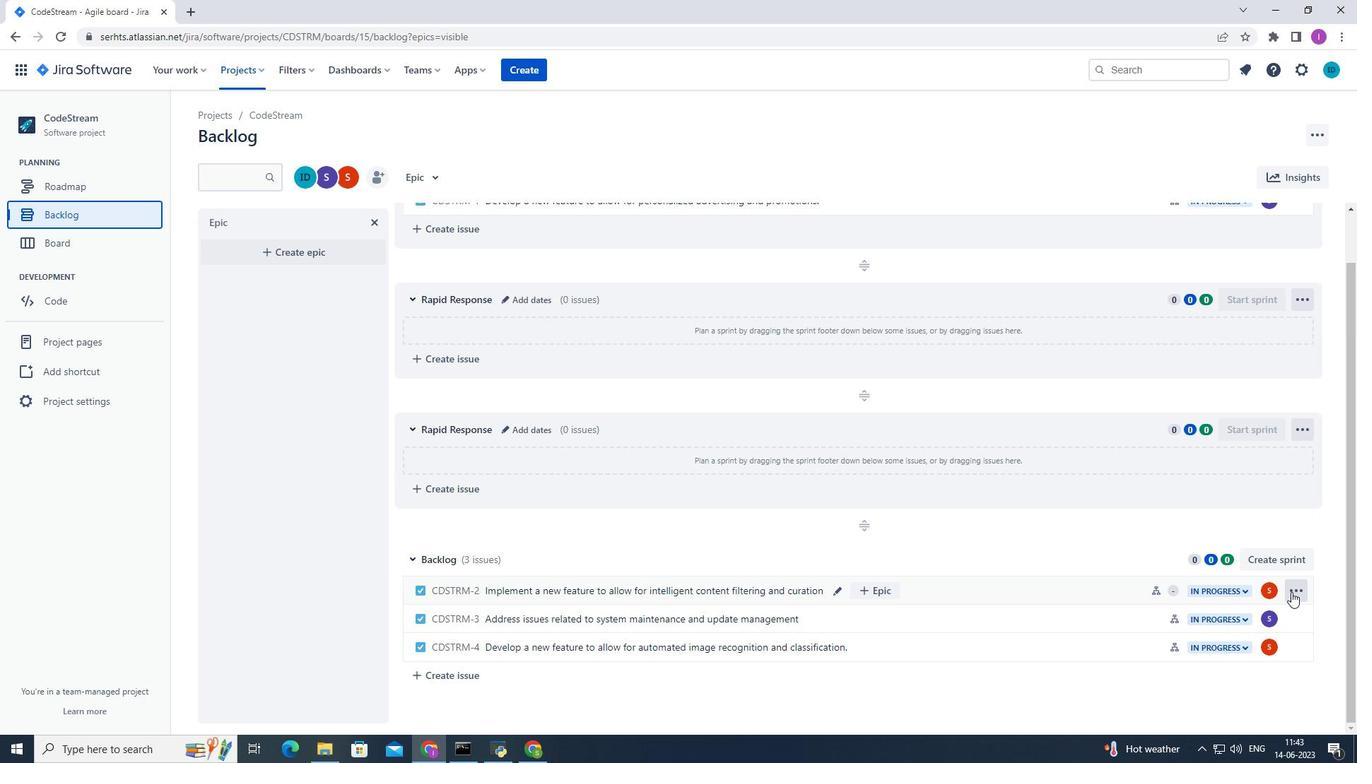 
Action: Mouse moved to (1281, 493)
Screenshot: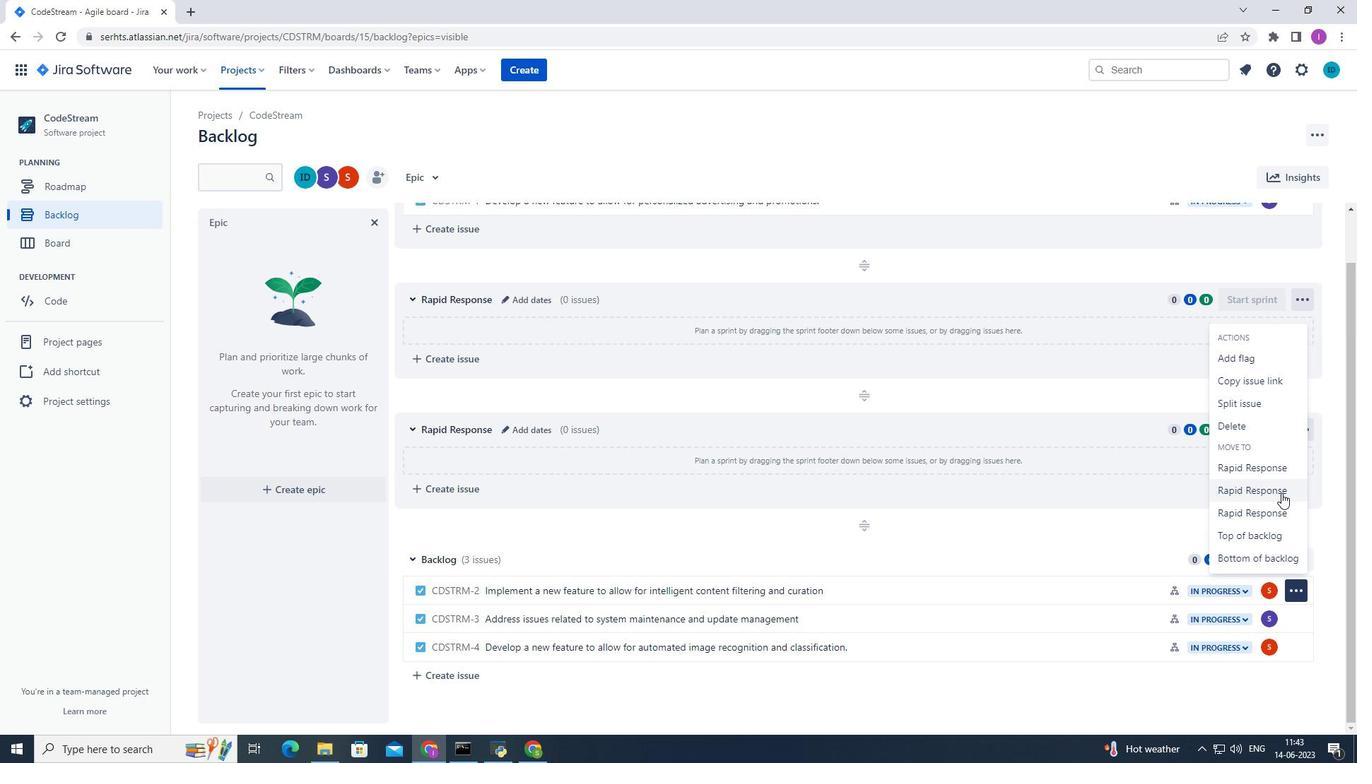 
Action: Mouse pressed left at (1281, 493)
Screenshot: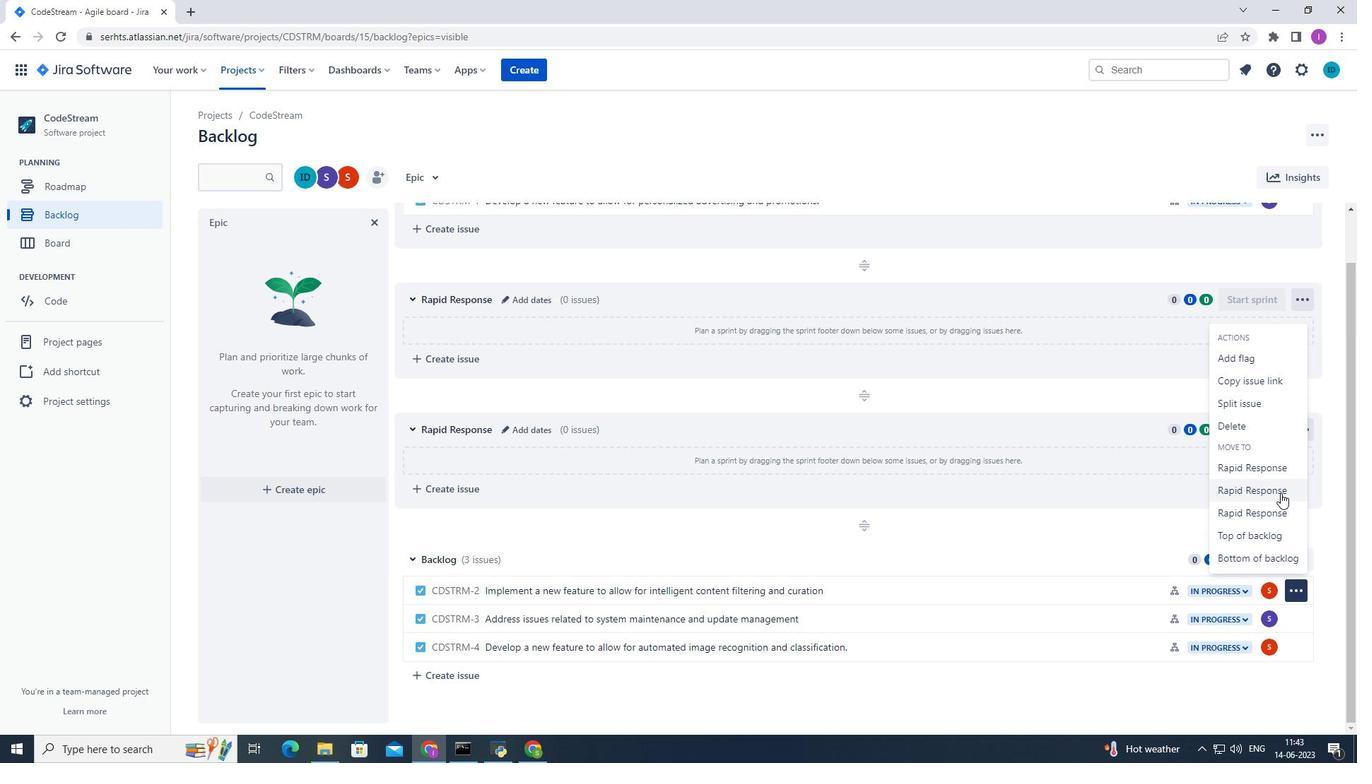 
Action: Mouse moved to (1293, 622)
Screenshot: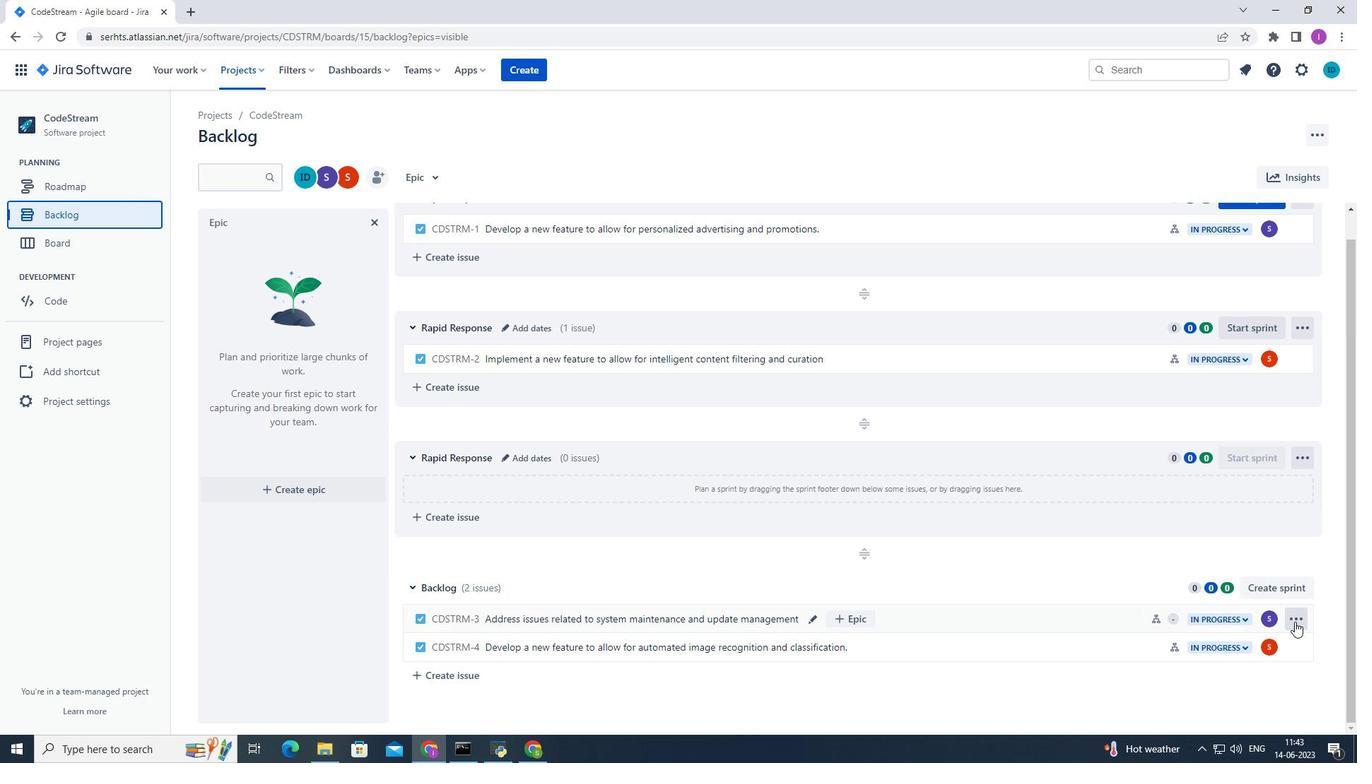 
Action: Mouse pressed left at (1293, 622)
Screenshot: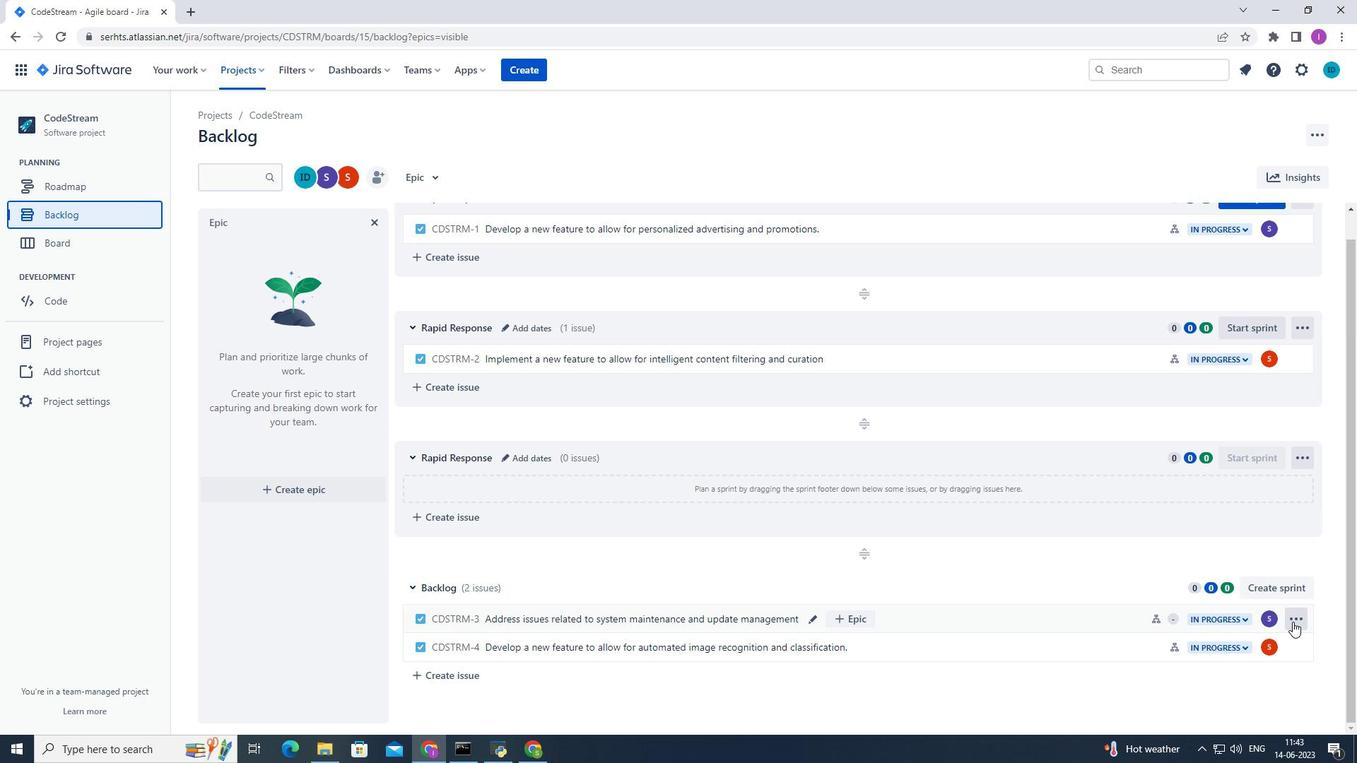 
Action: Mouse moved to (1270, 544)
Screenshot: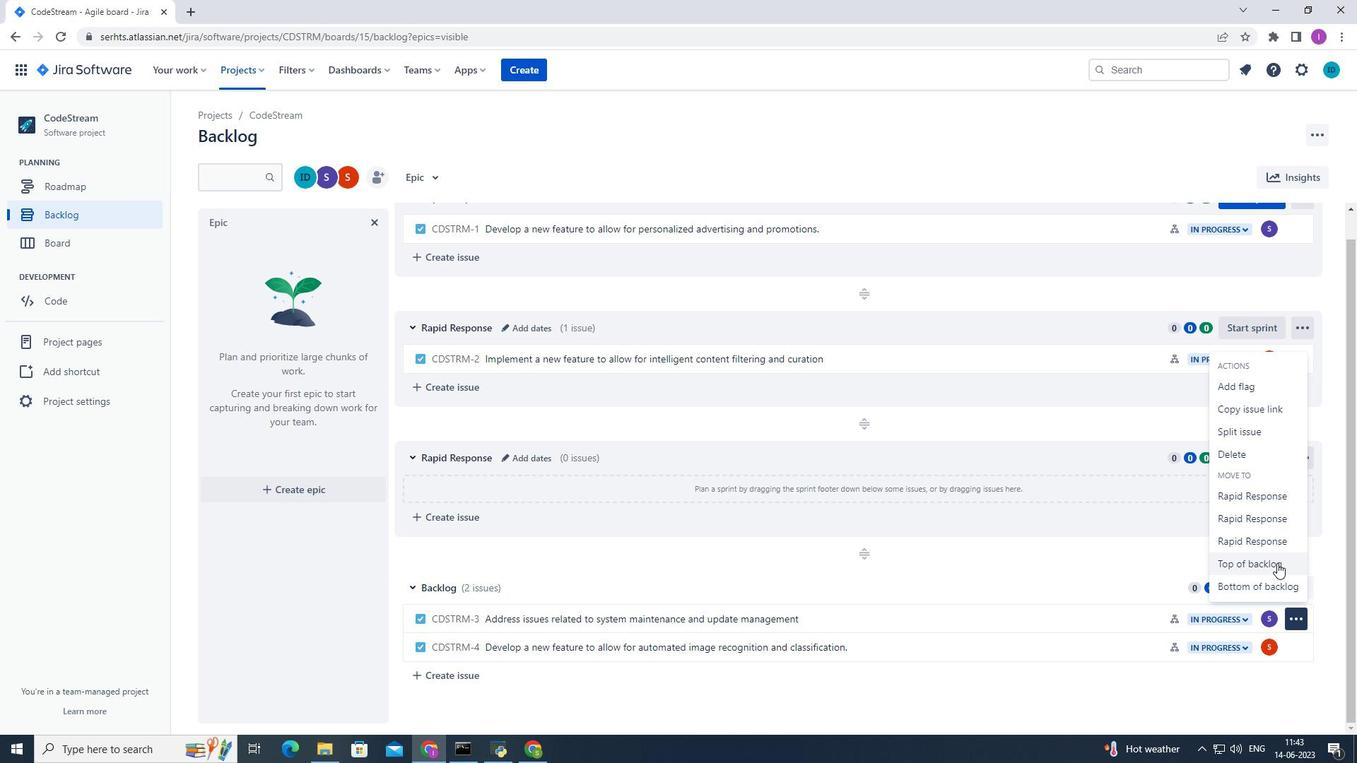 
Action: Mouse pressed left at (1270, 544)
Screenshot: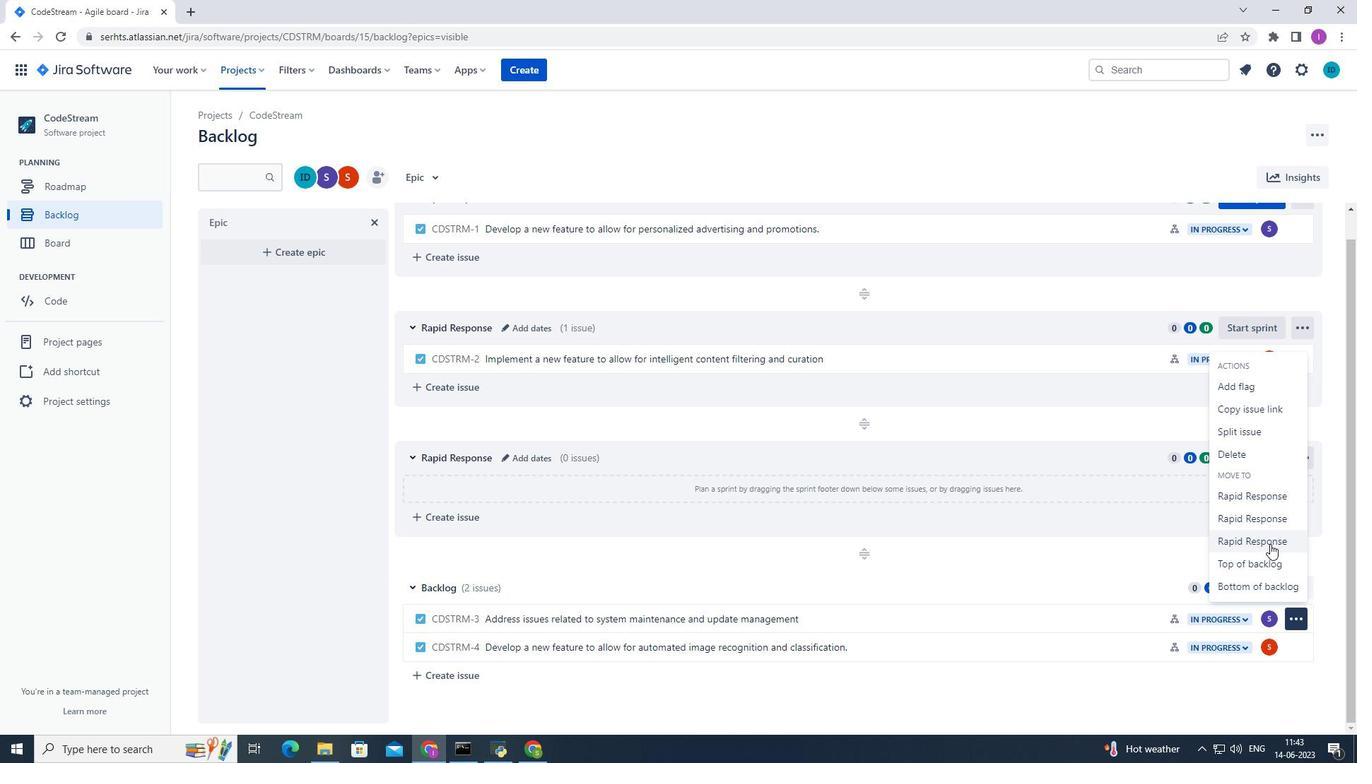 
Action: Mouse moved to (1296, 643)
Screenshot: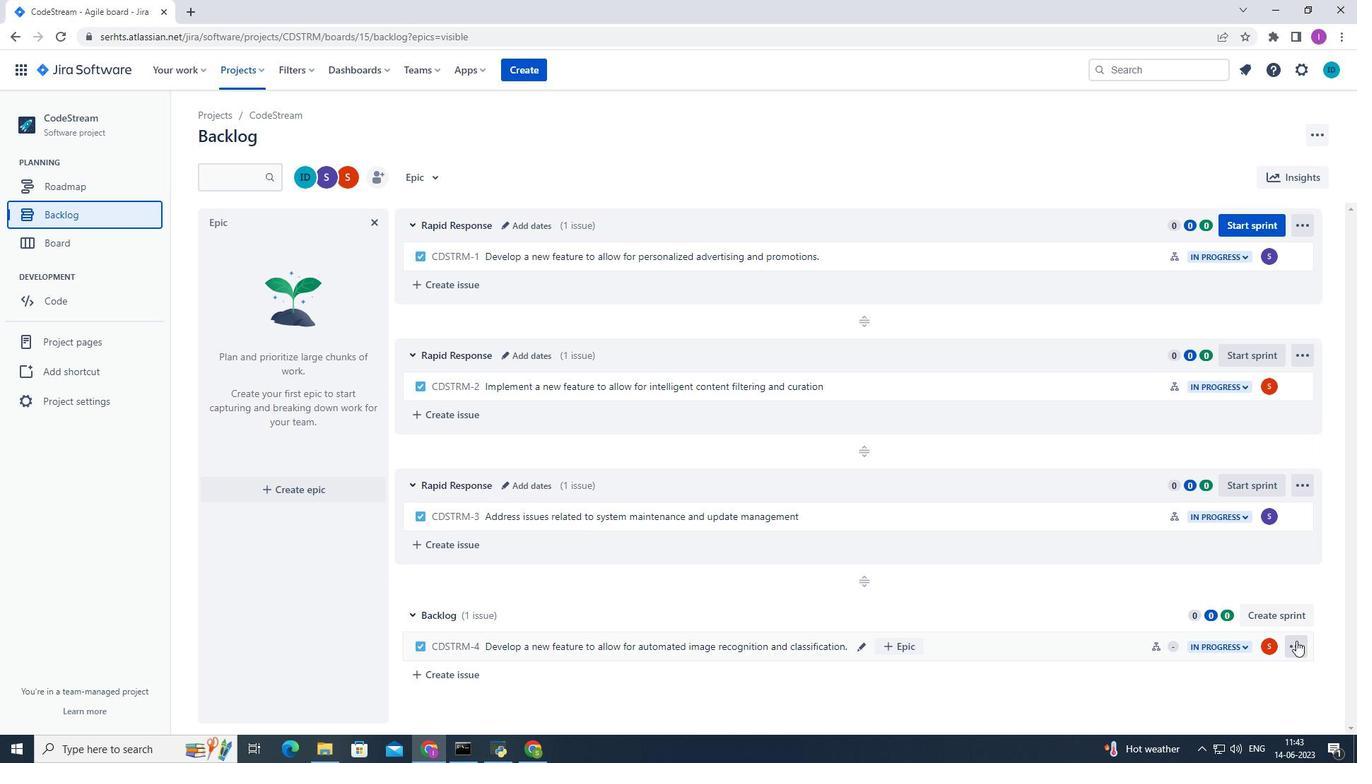 
Action: Mouse pressed left at (1296, 643)
Screenshot: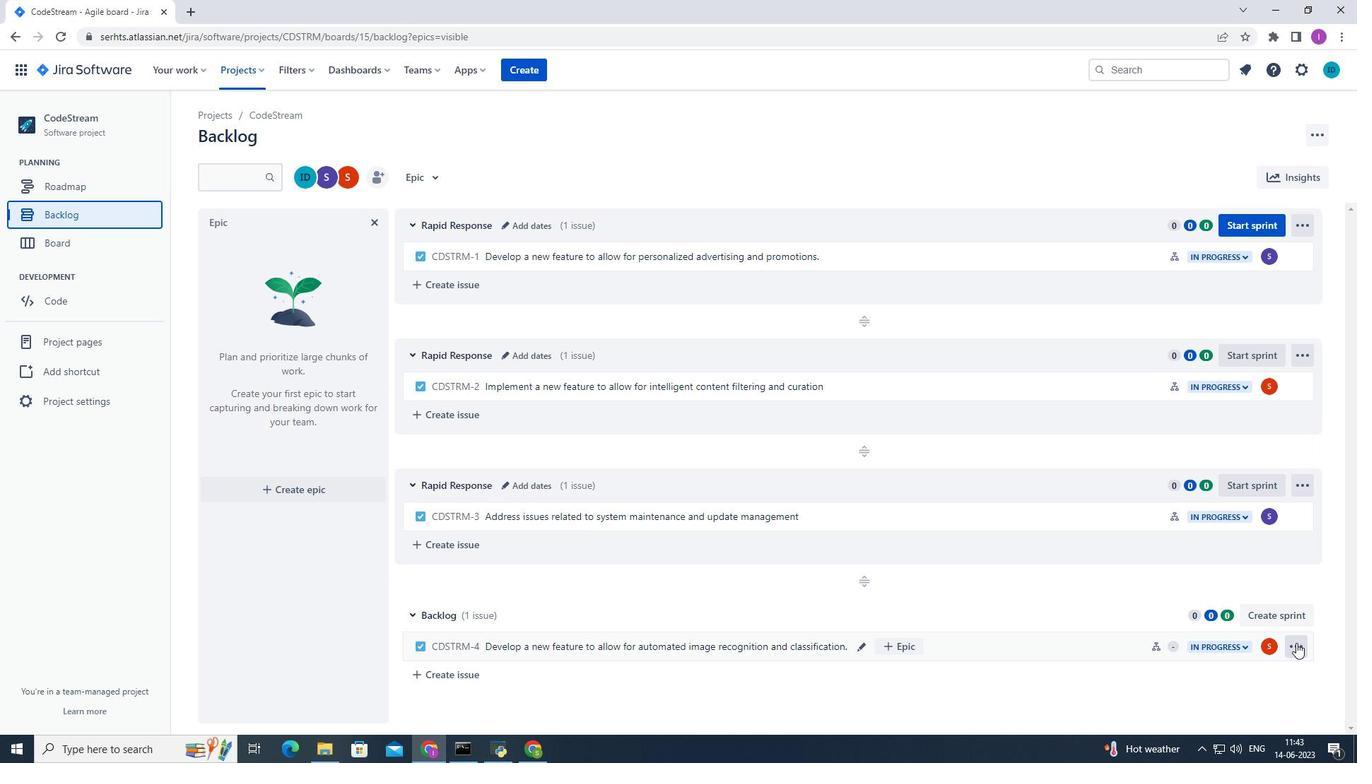 
Action: Mouse moved to (1271, 572)
Screenshot: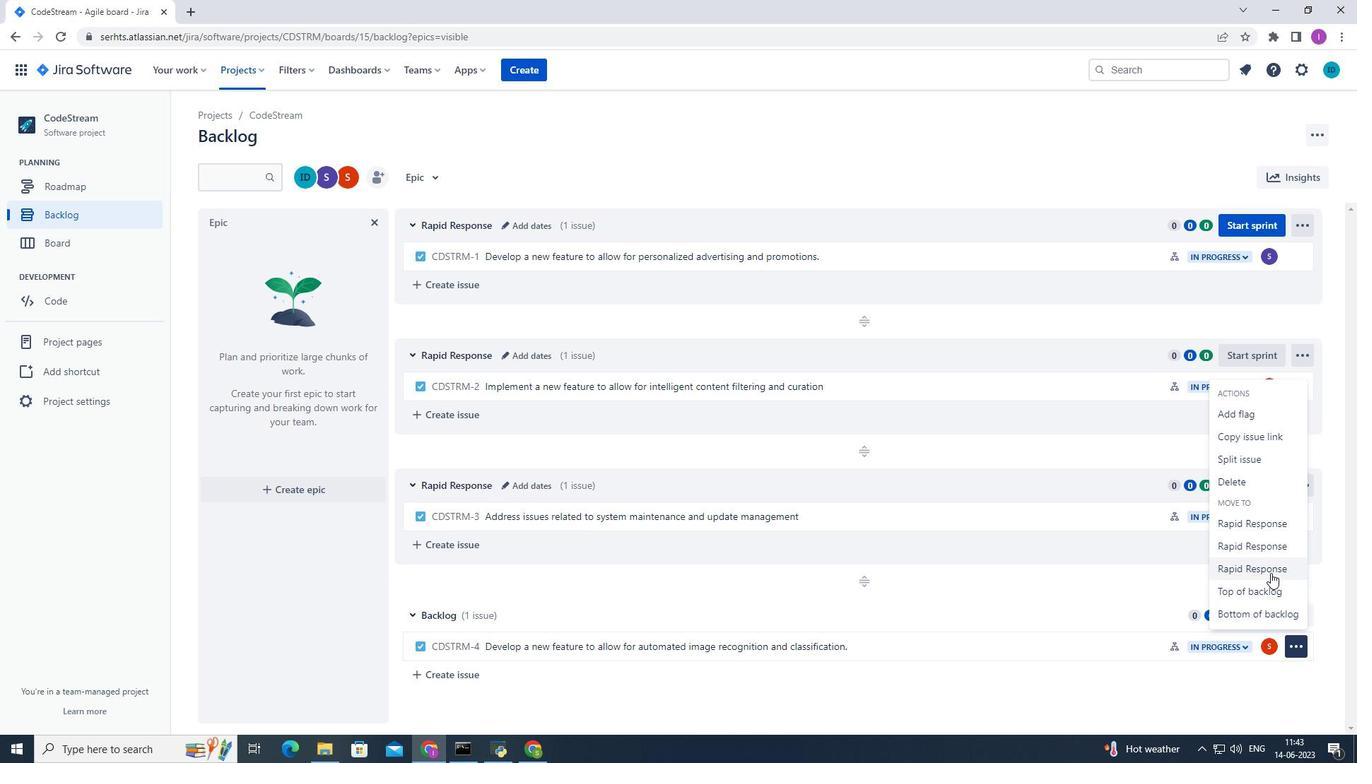 
Action: Mouse pressed left at (1271, 572)
Screenshot: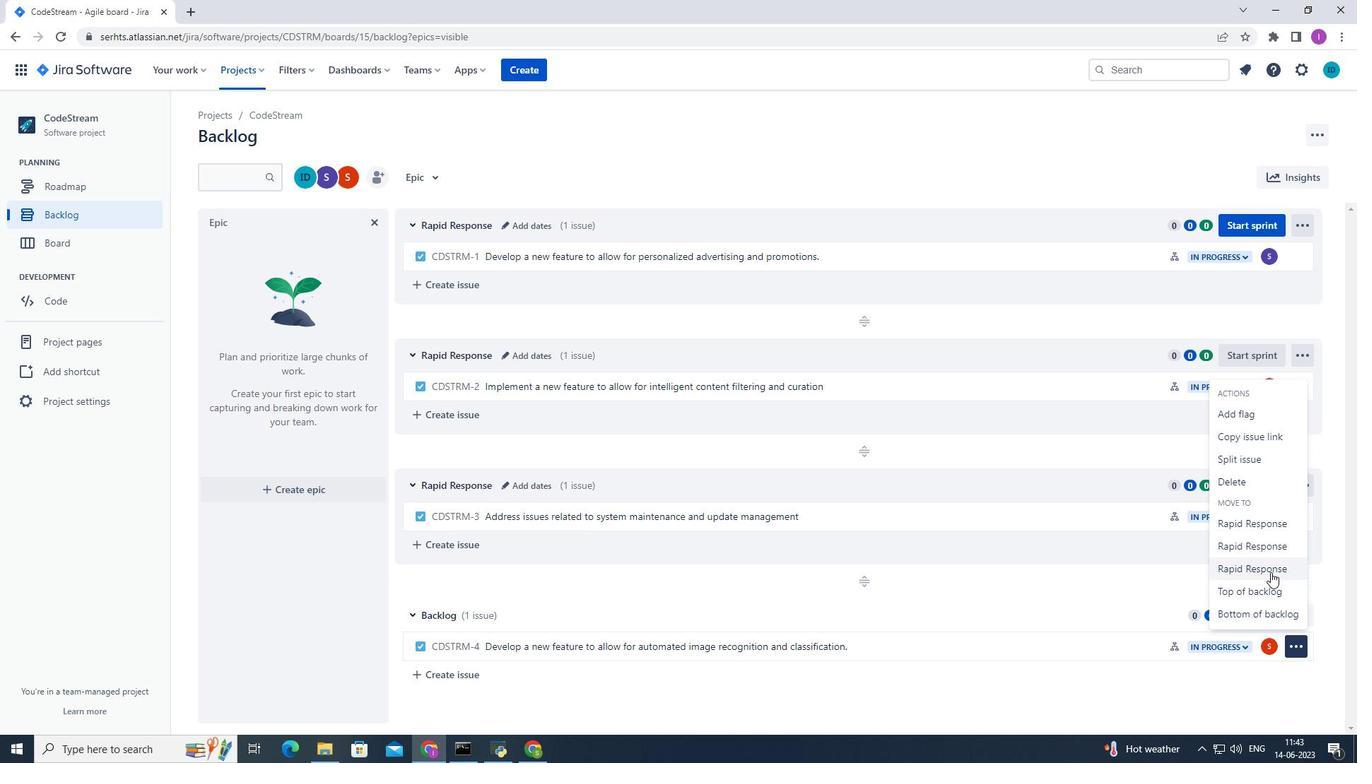 
Action: Mouse moved to (676, 605)
Screenshot: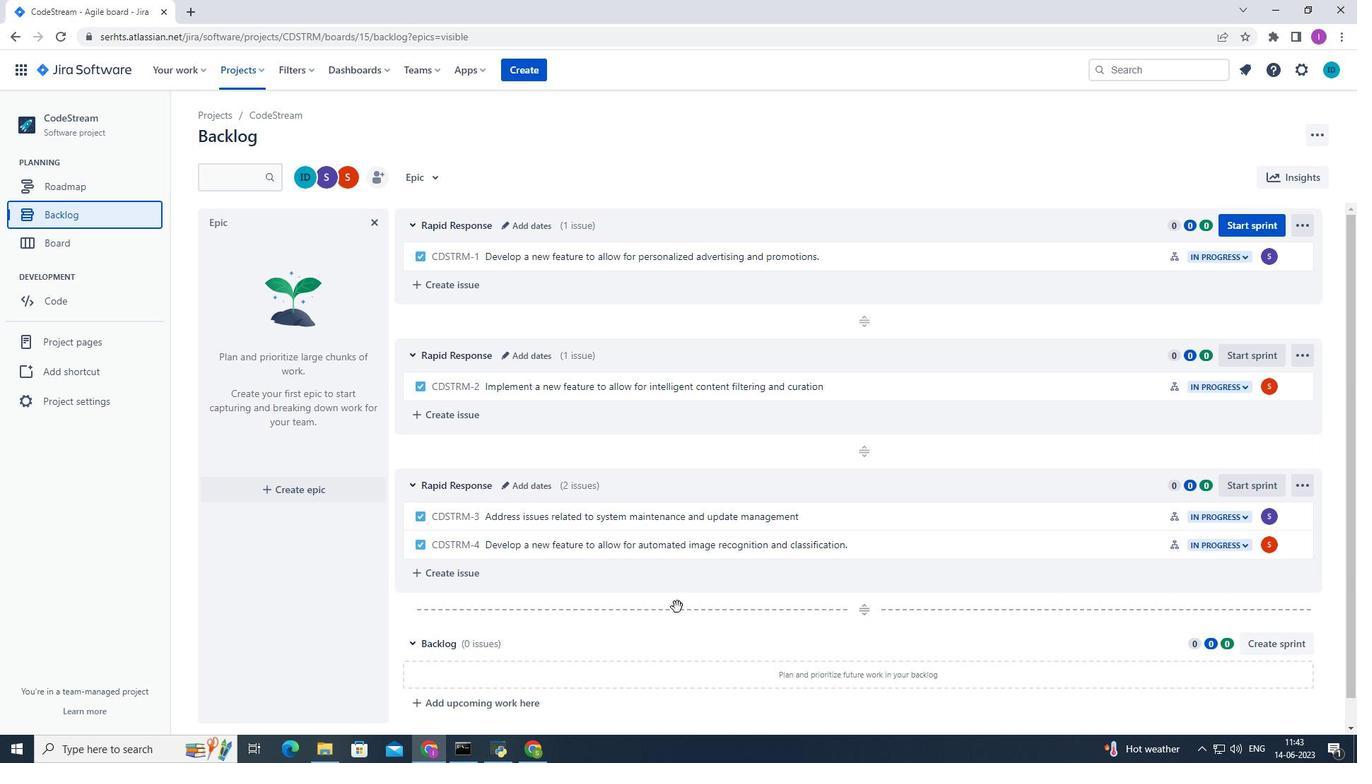 
Action: Mouse scrolled (676, 606) with delta (0, 0)
Screenshot: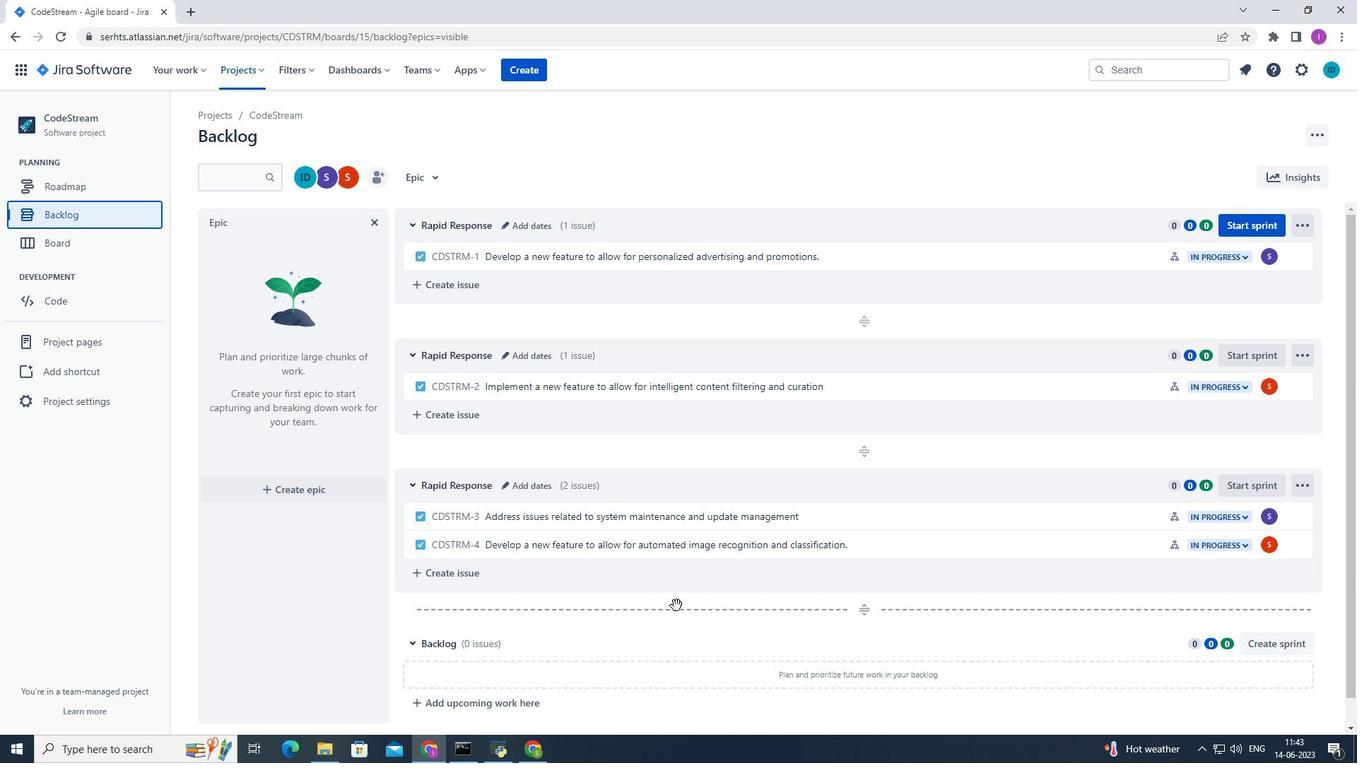 
Action: Mouse scrolled (676, 606) with delta (0, 0)
Screenshot: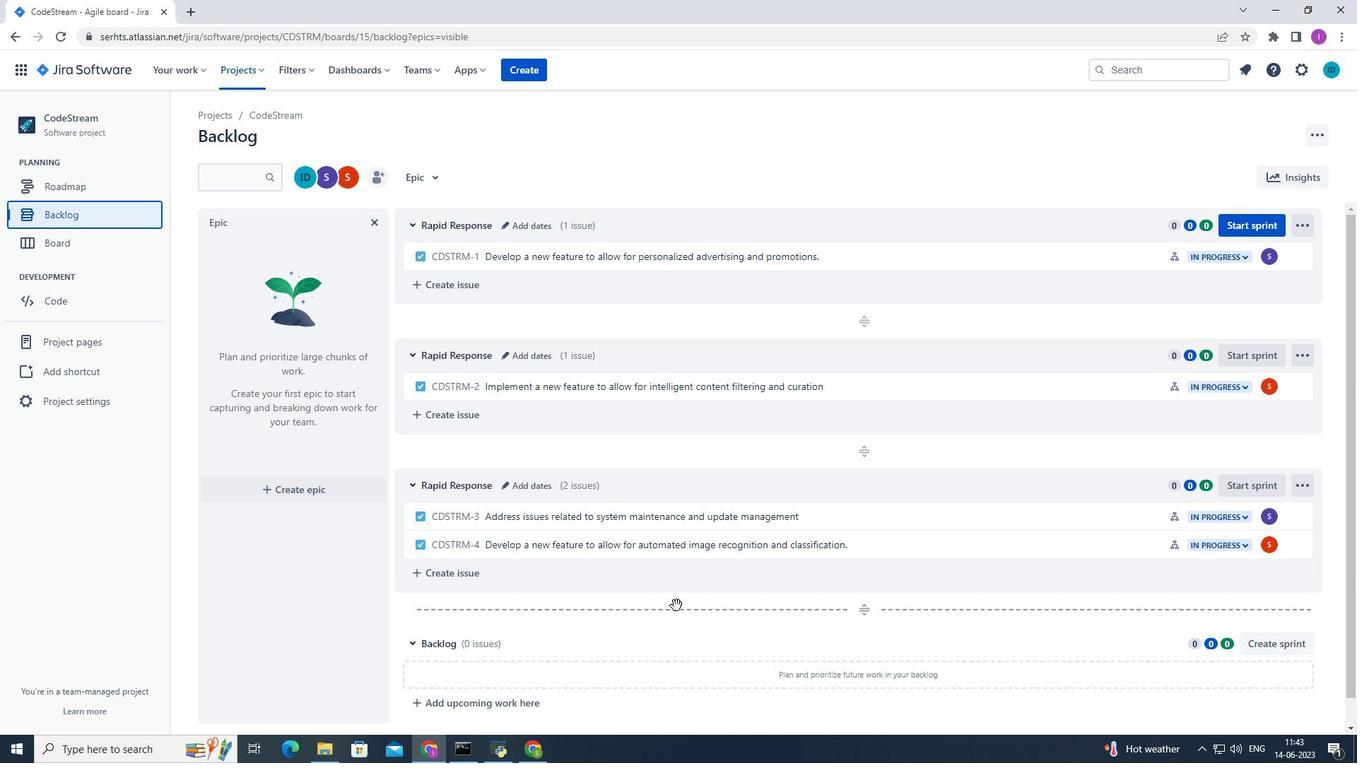 
Action: Mouse moved to (676, 603)
Screenshot: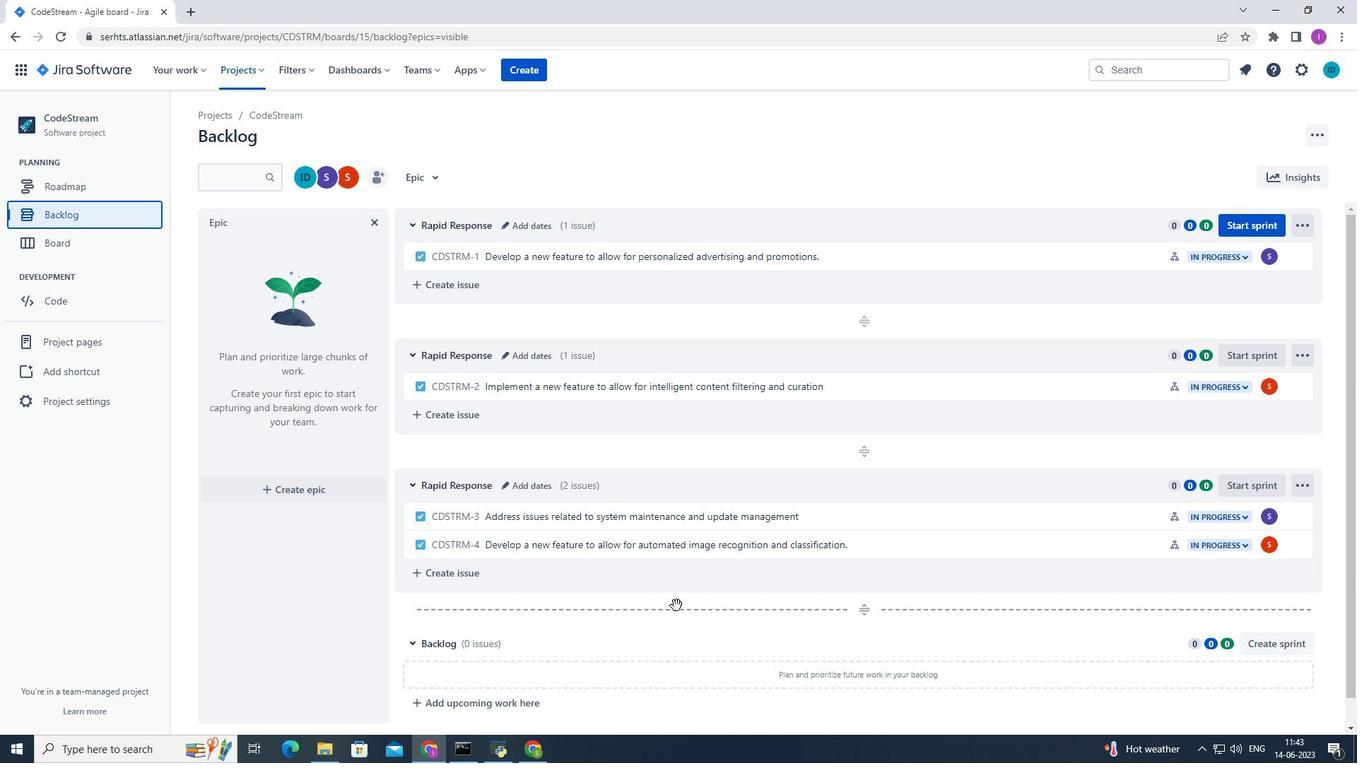 
Action: Mouse scrolled (676, 603) with delta (0, 0)
Screenshot: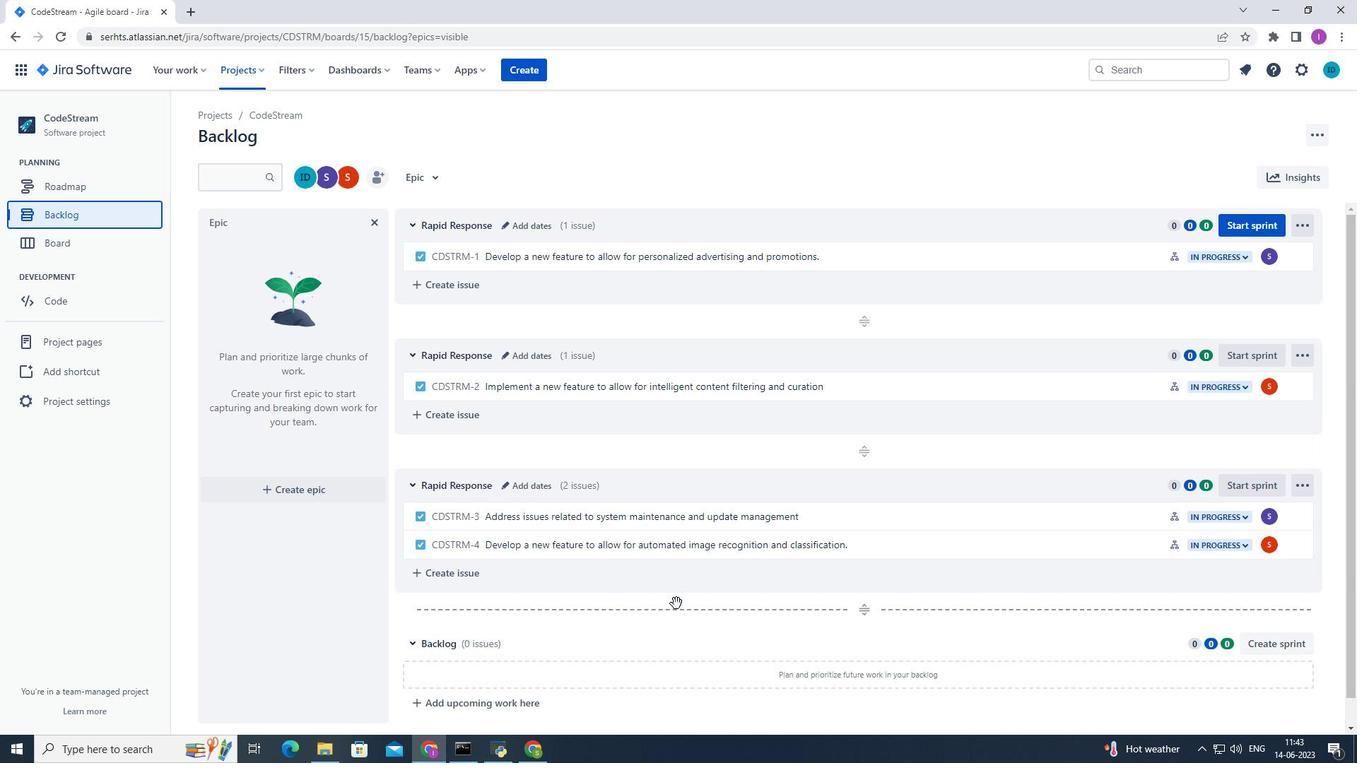 
